 Task: Search one way flight ticket for 3 adults, 3 children in premium economy from Hyannis: Cape Cod Gateway Airport (boardman/polando Field) to Gillette: Gillette Campbell County Airport on 5-1-2023. Choice of flights is Southwest. Price is upto 79000. Outbound departure time preference is 11:45.
Action: Mouse moved to (261, 384)
Screenshot: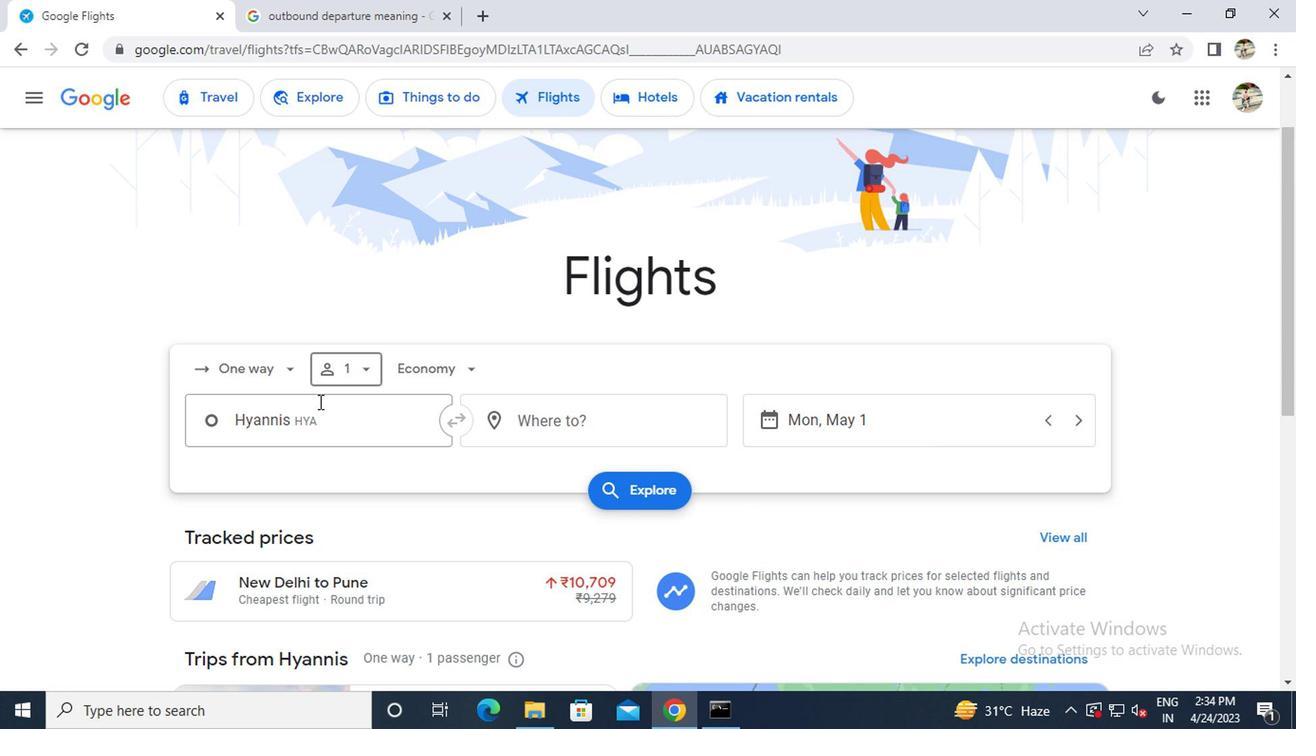 
Action: Mouse pressed left at (261, 384)
Screenshot: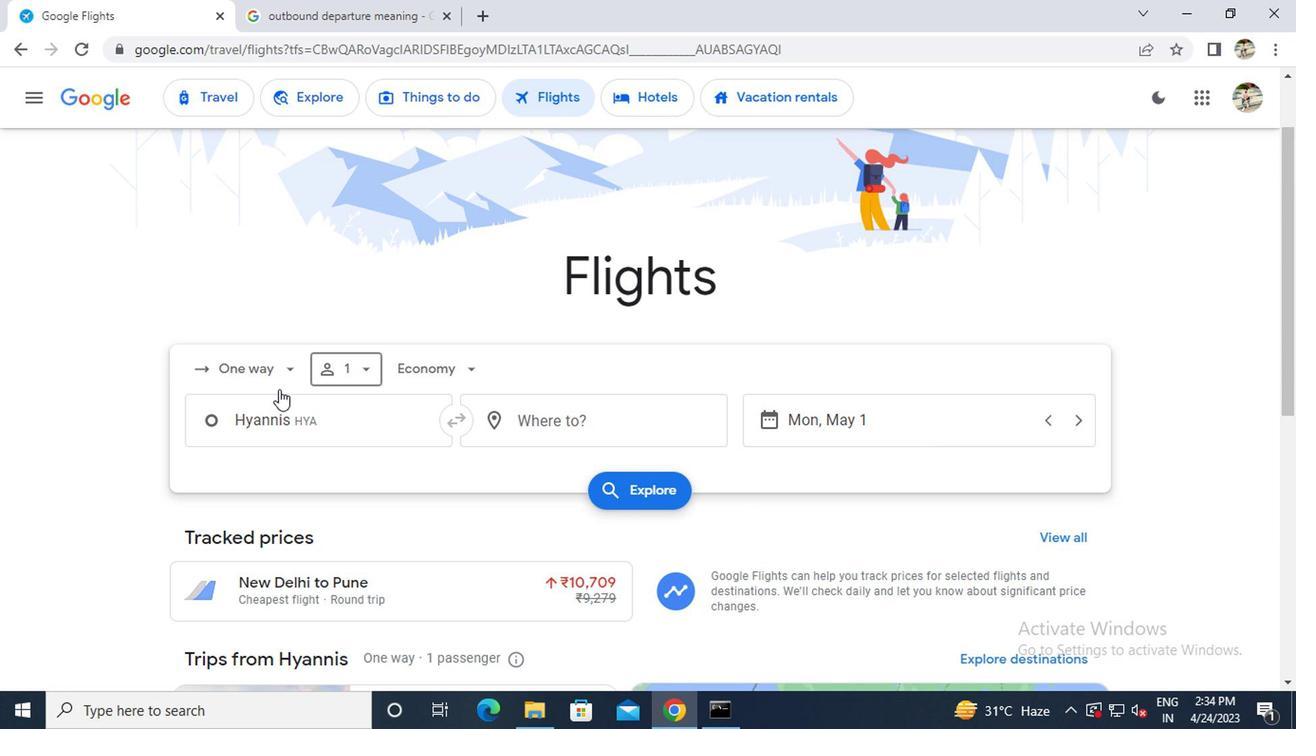 
Action: Mouse moved to (262, 448)
Screenshot: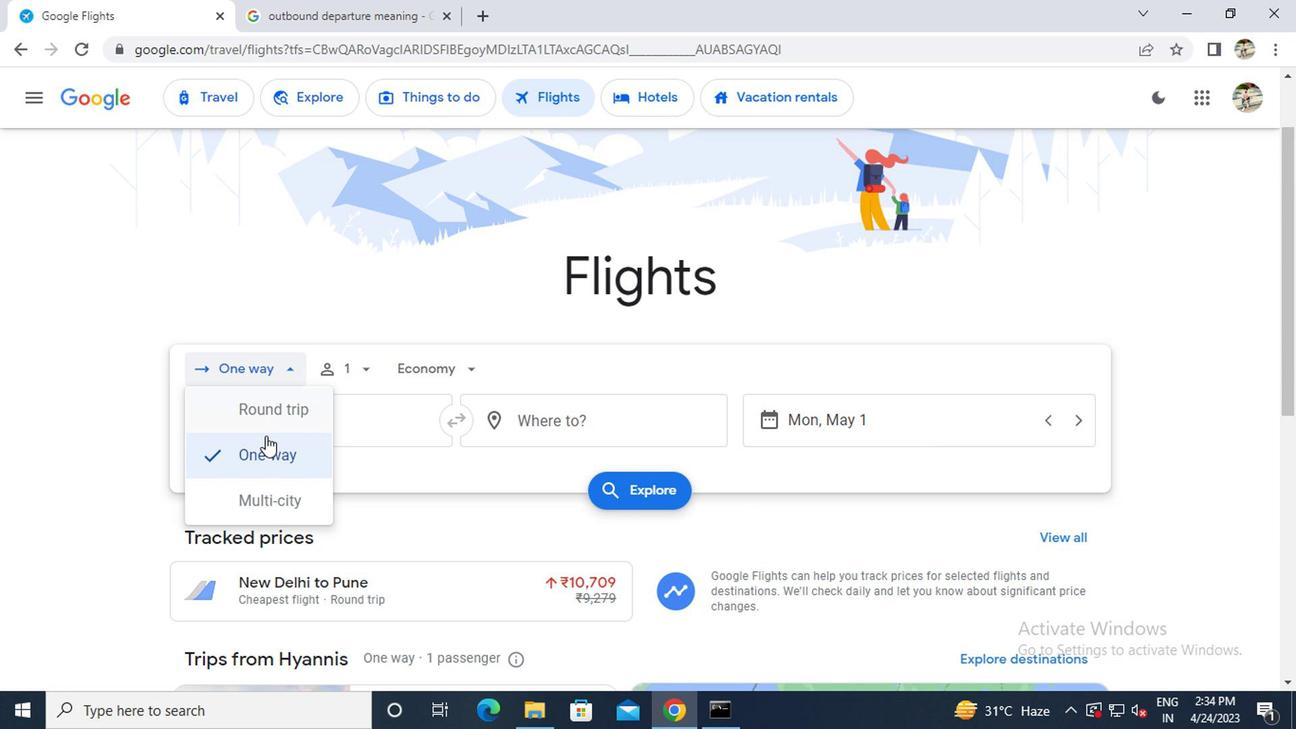 
Action: Mouse pressed left at (262, 448)
Screenshot: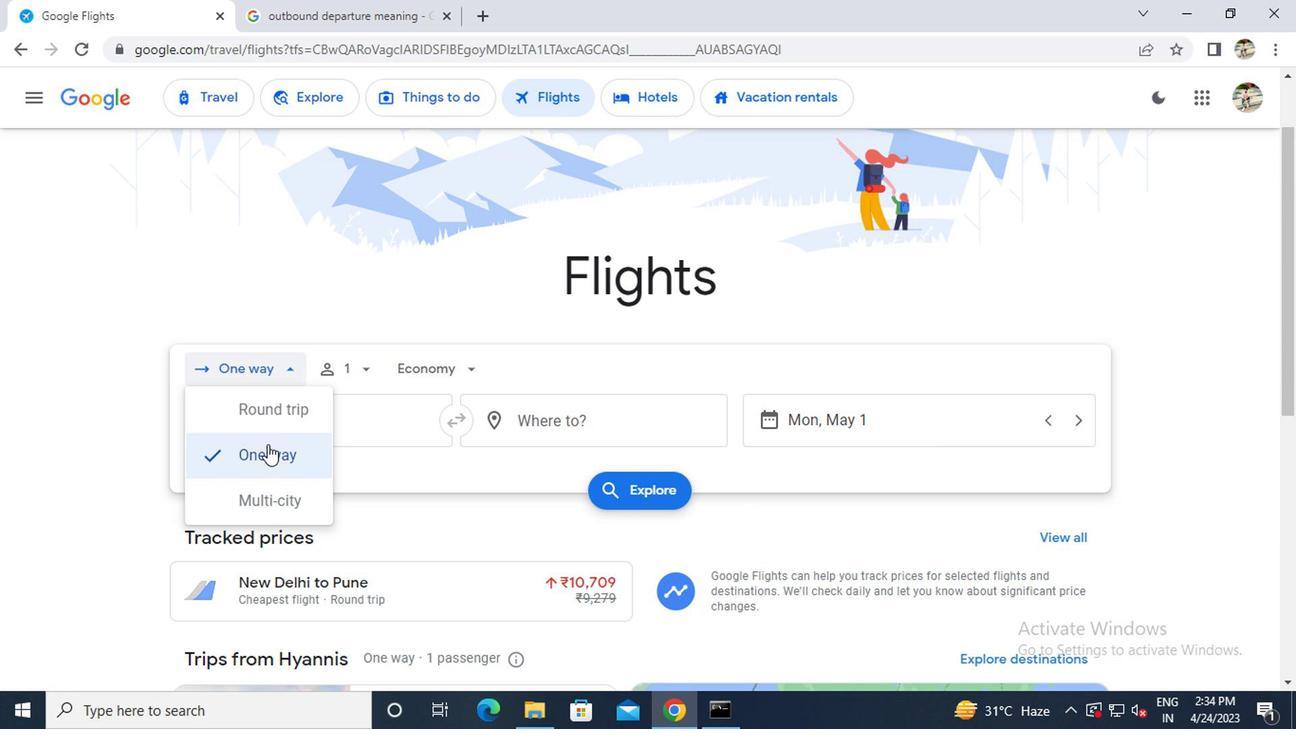 
Action: Mouse moved to (331, 371)
Screenshot: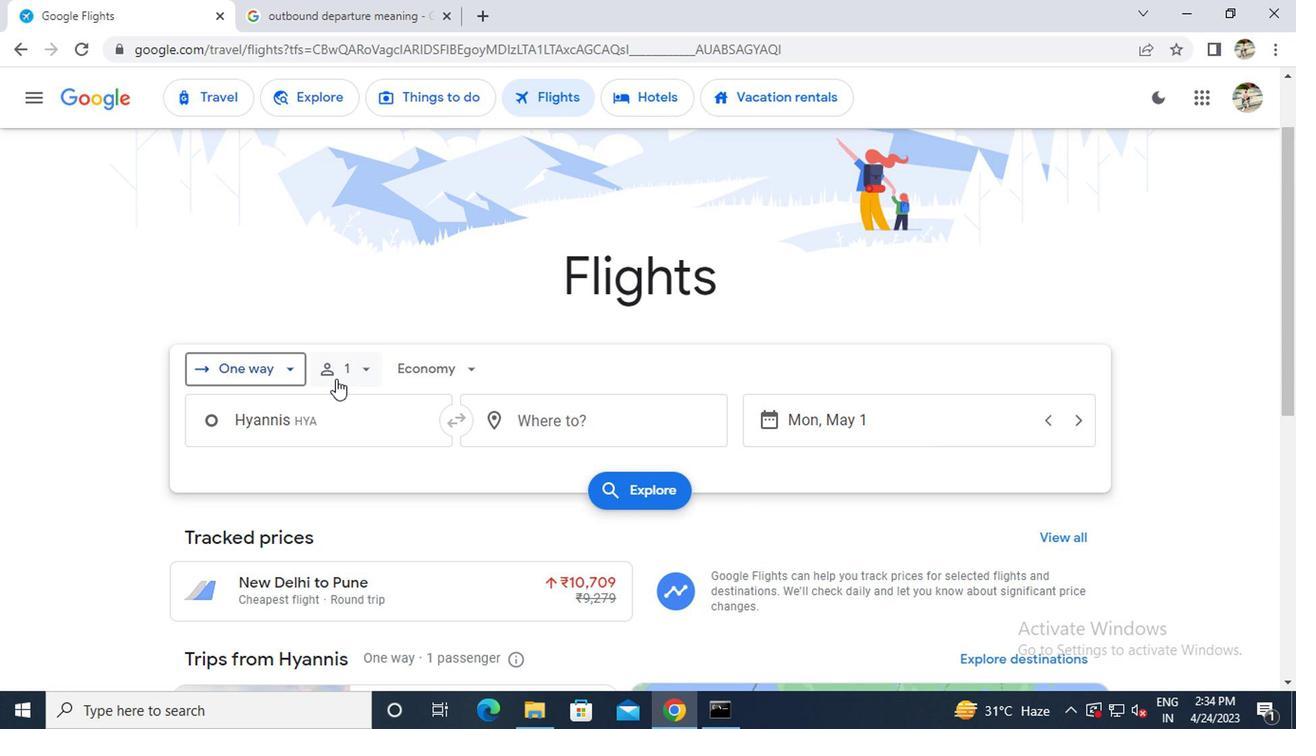 
Action: Mouse pressed left at (331, 371)
Screenshot: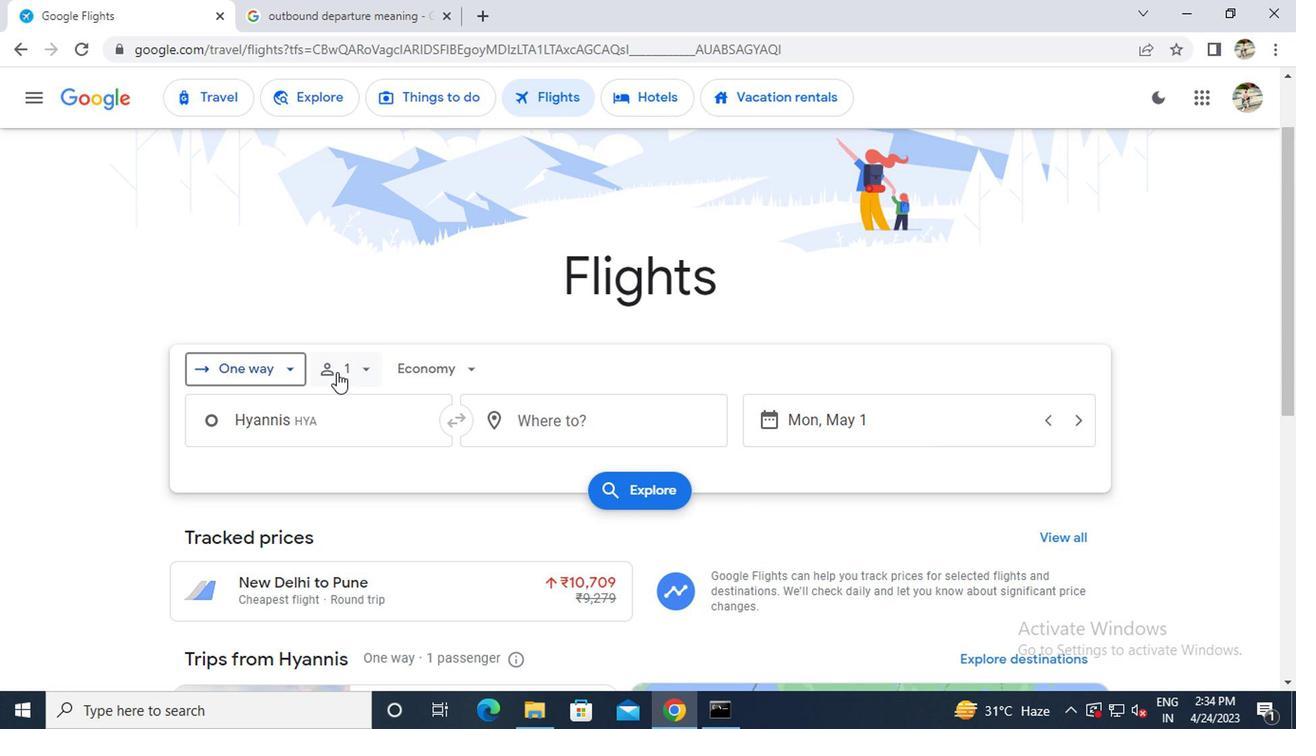 
Action: Mouse moved to (499, 414)
Screenshot: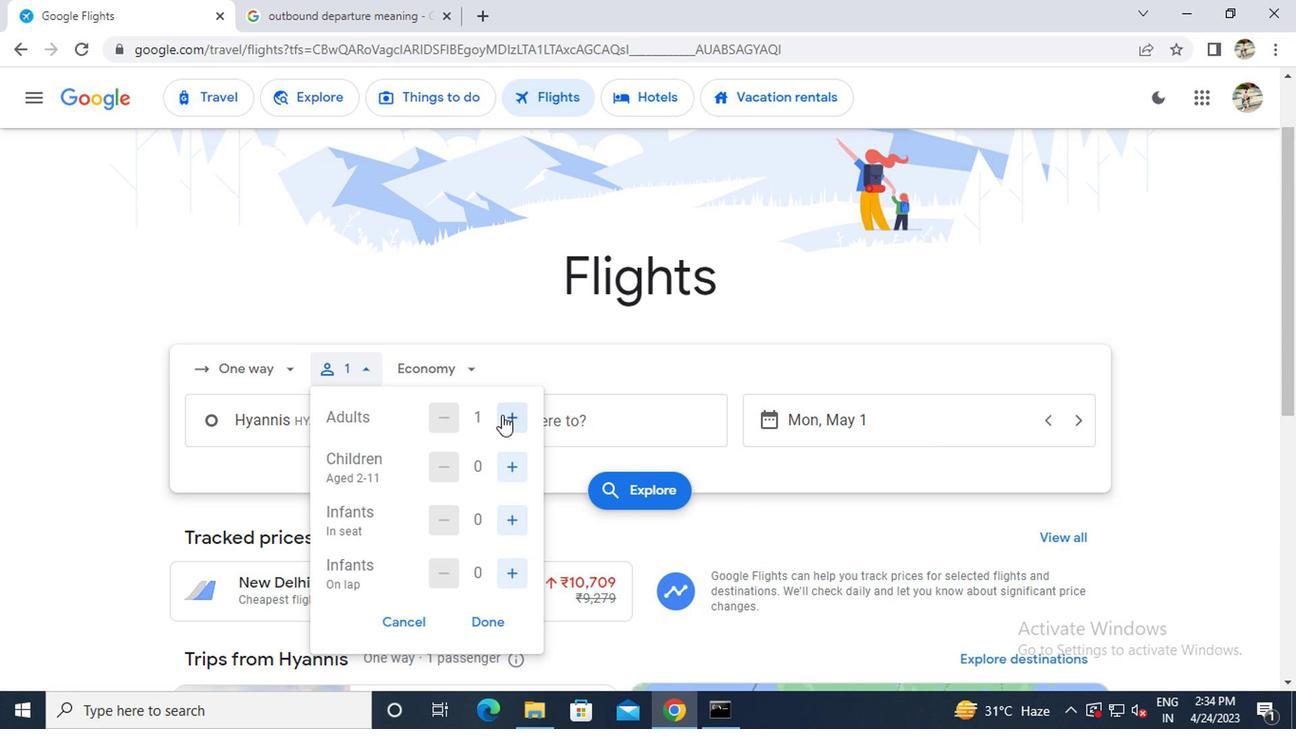 
Action: Mouse pressed left at (499, 414)
Screenshot: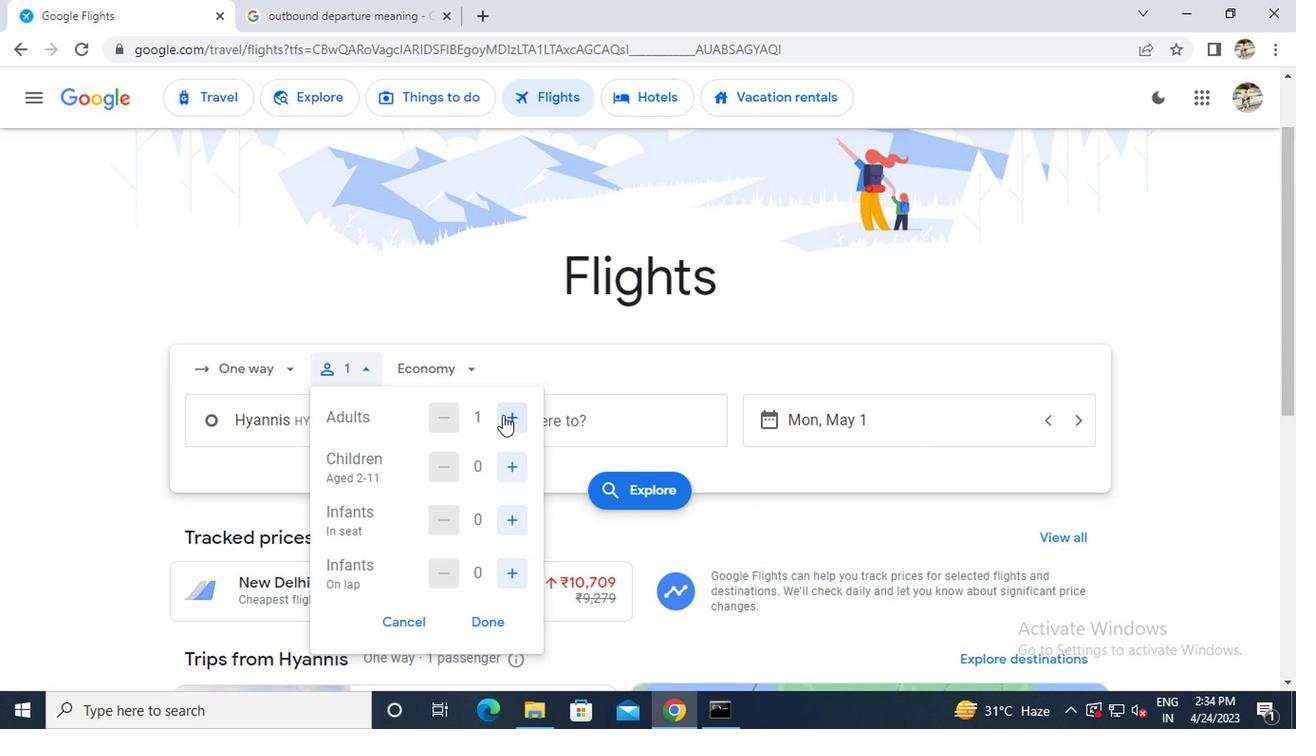 
Action: Mouse pressed left at (499, 414)
Screenshot: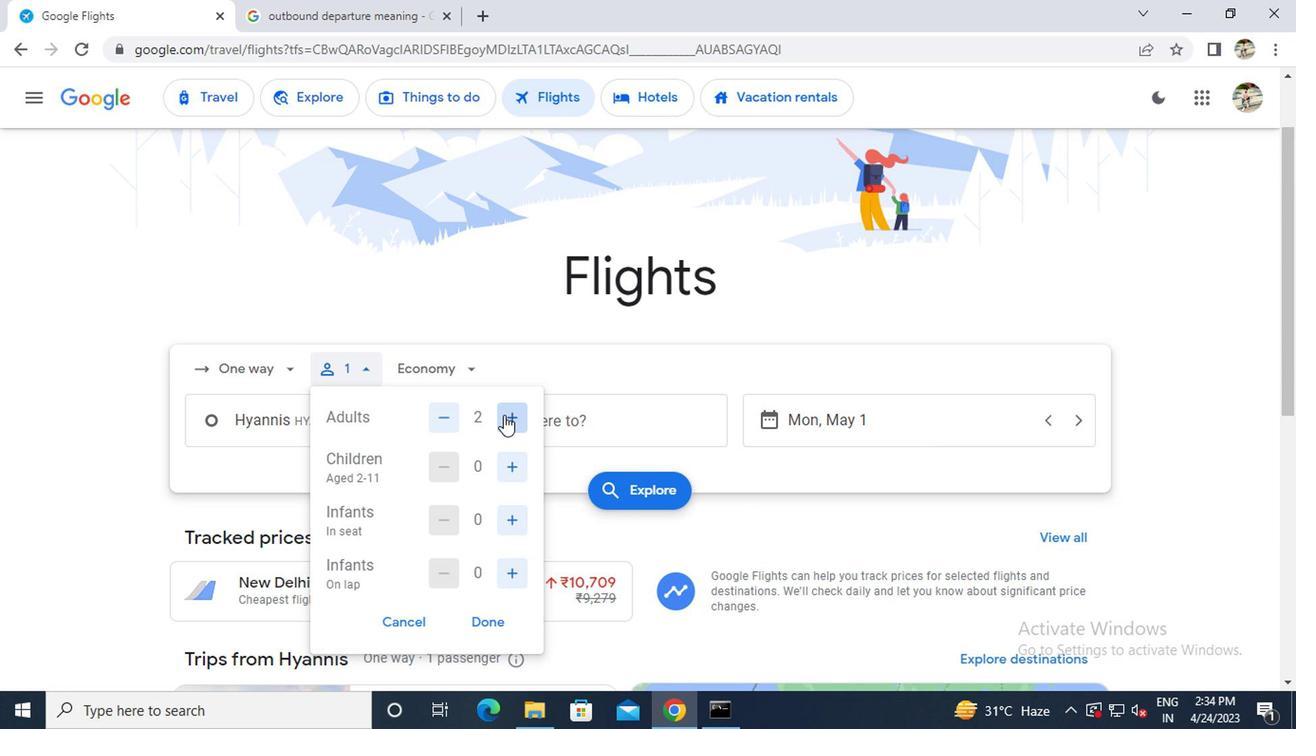 
Action: Mouse moved to (500, 469)
Screenshot: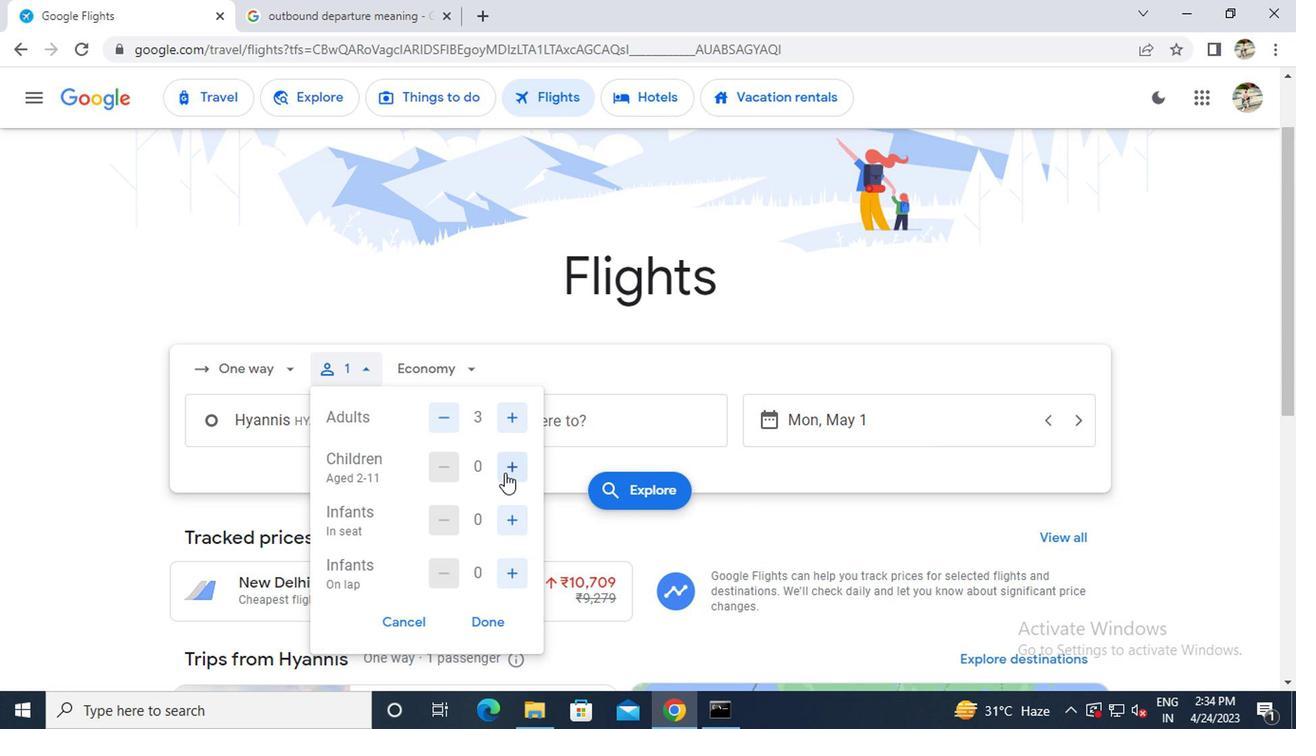 
Action: Mouse pressed left at (500, 469)
Screenshot: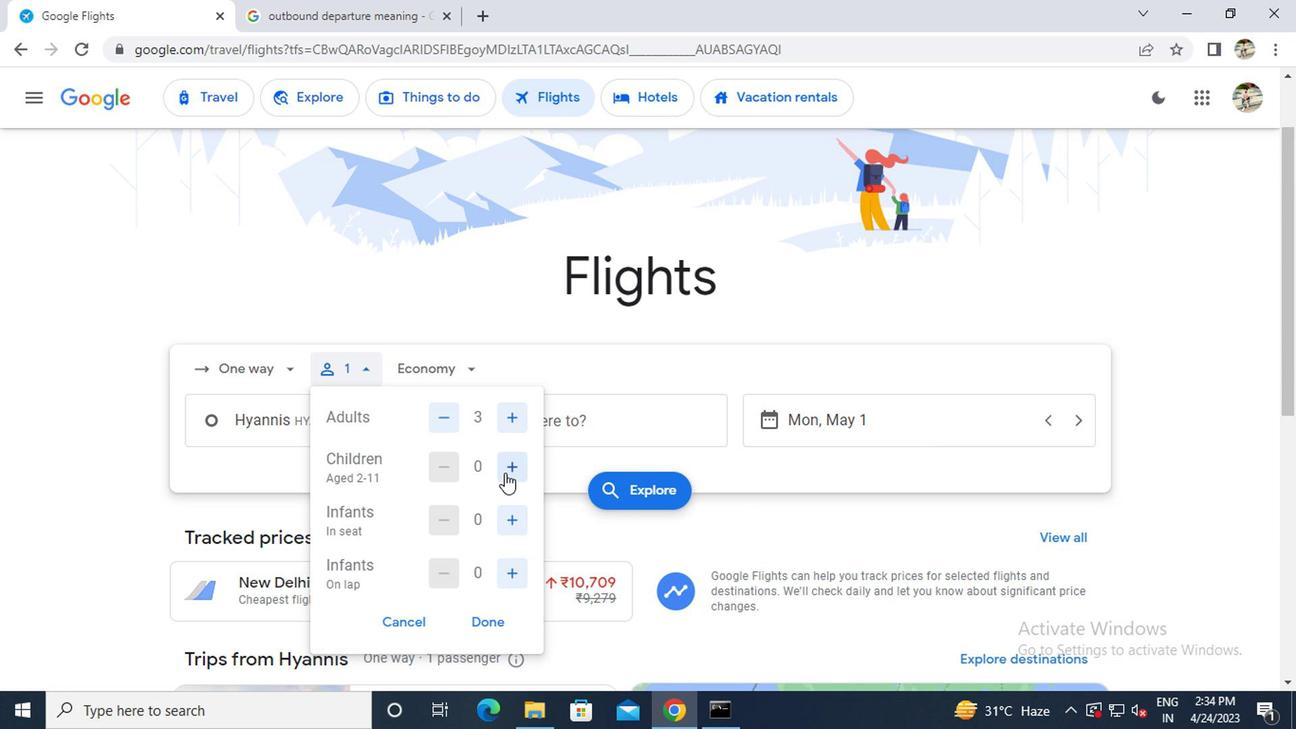 
Action: Mouse pressed left at (500, 469)
Screenshot: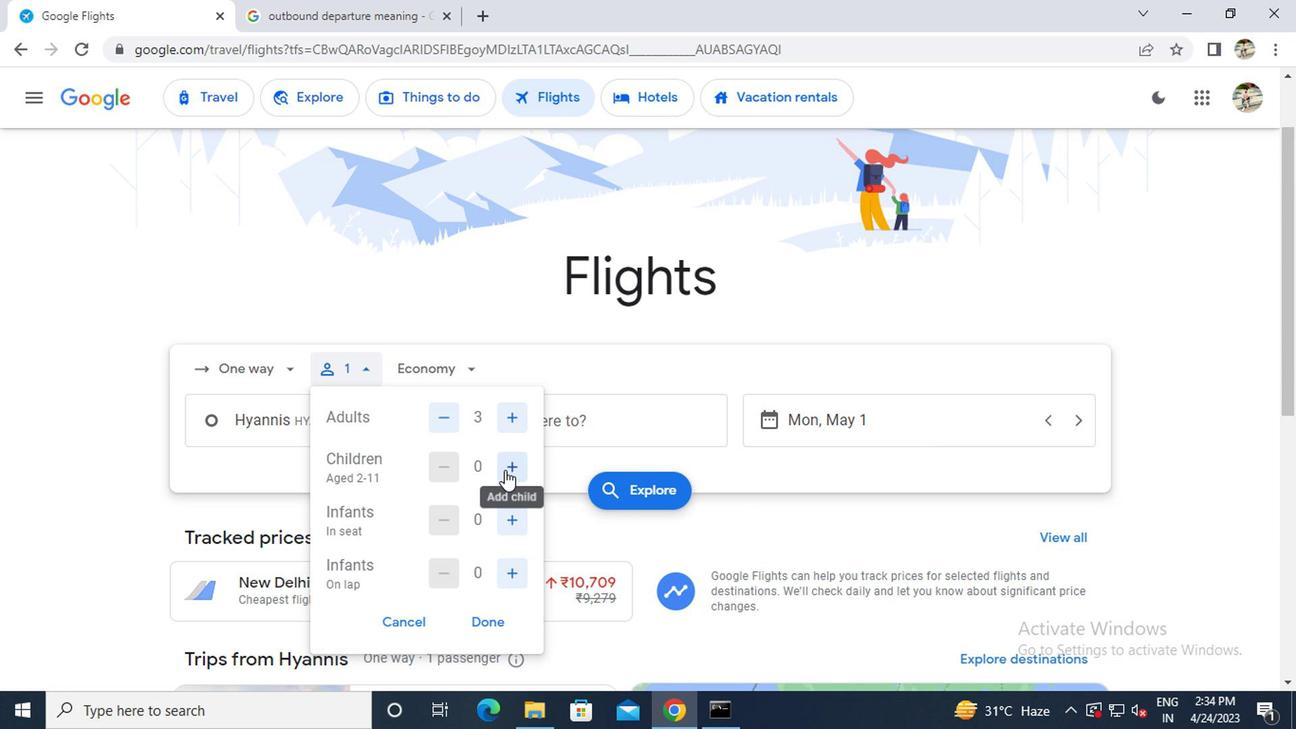 
Action: Mouse moved to (500, 468)
Screenshot: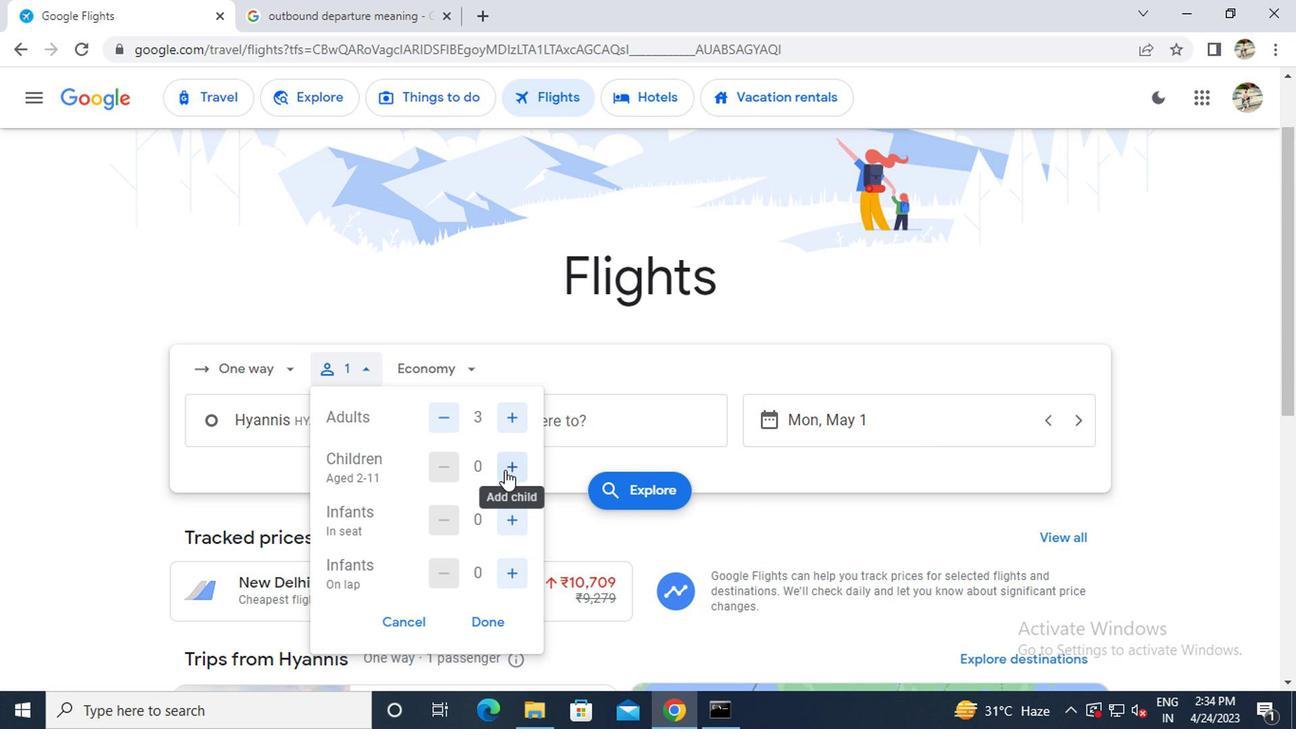 
Action: Mouse pressed left at (500, 468)
Screenshot: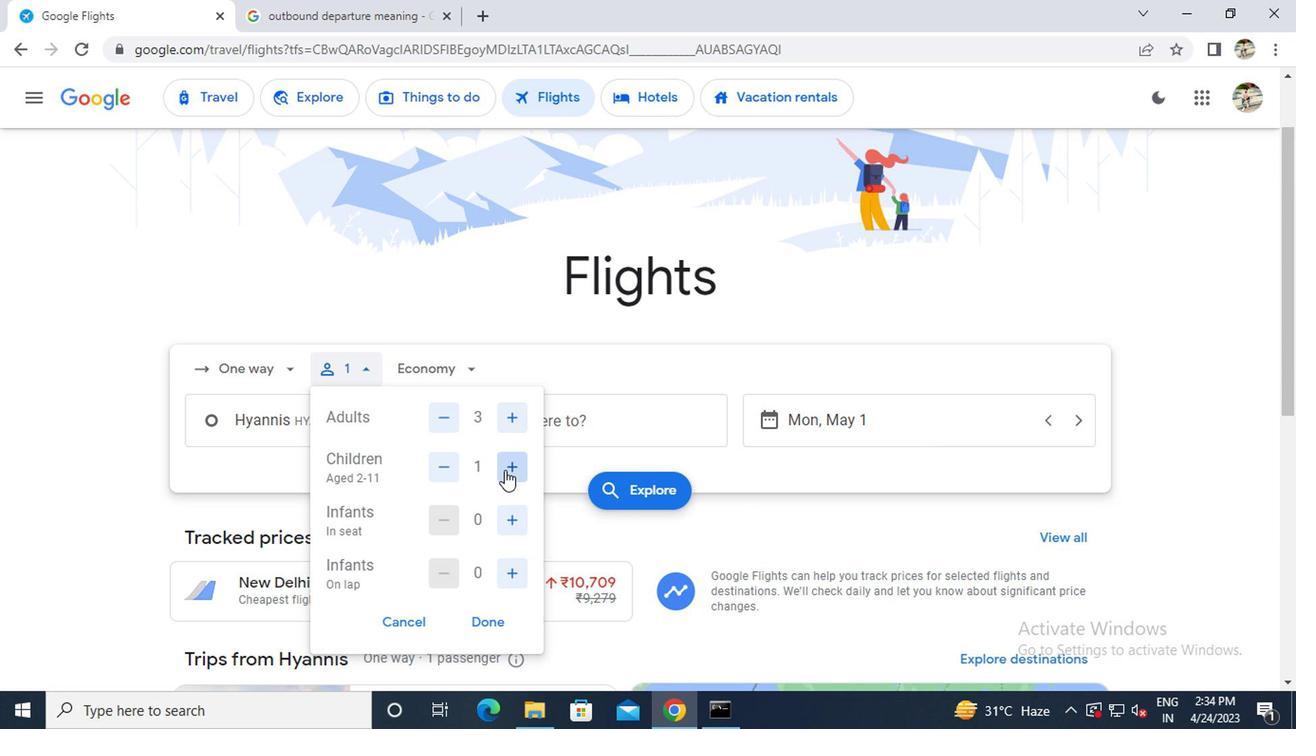 
Action: Mouse moved to (436, 359)
Screenshot: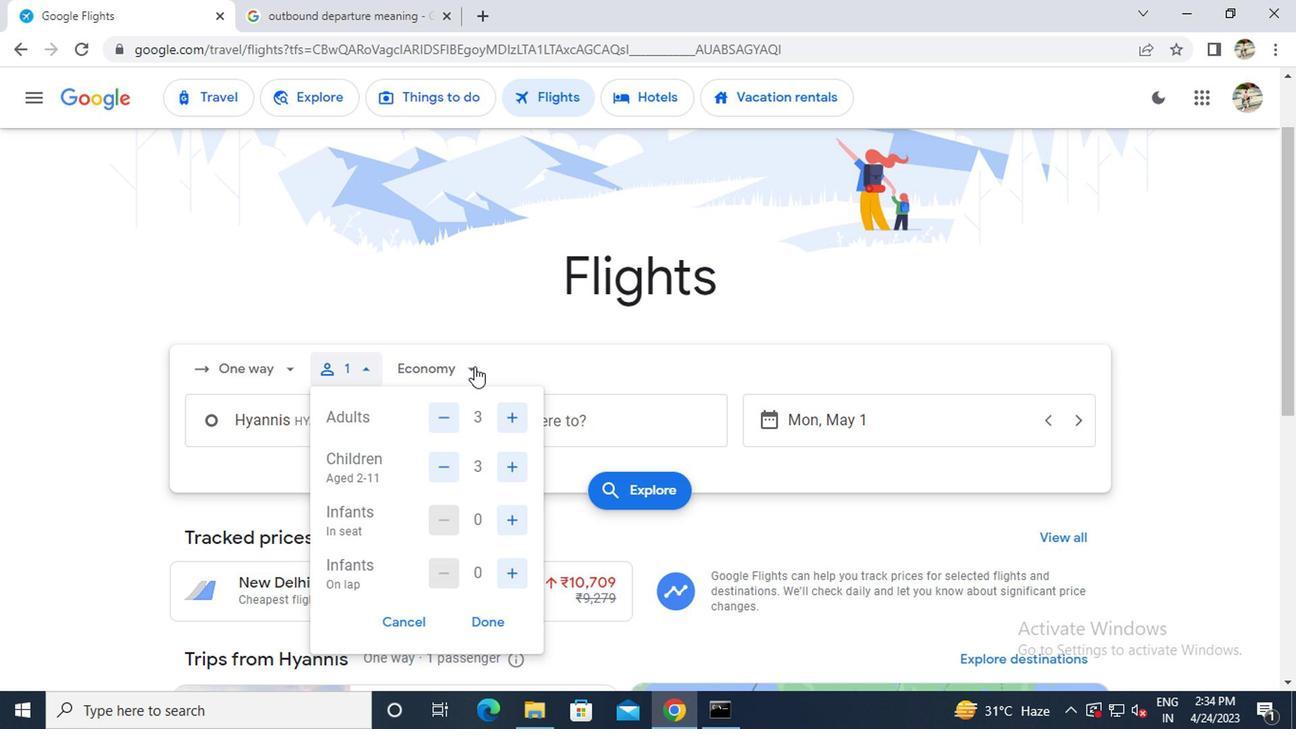 
Action: Mouse pressed left at (436, 359)
Screenshot: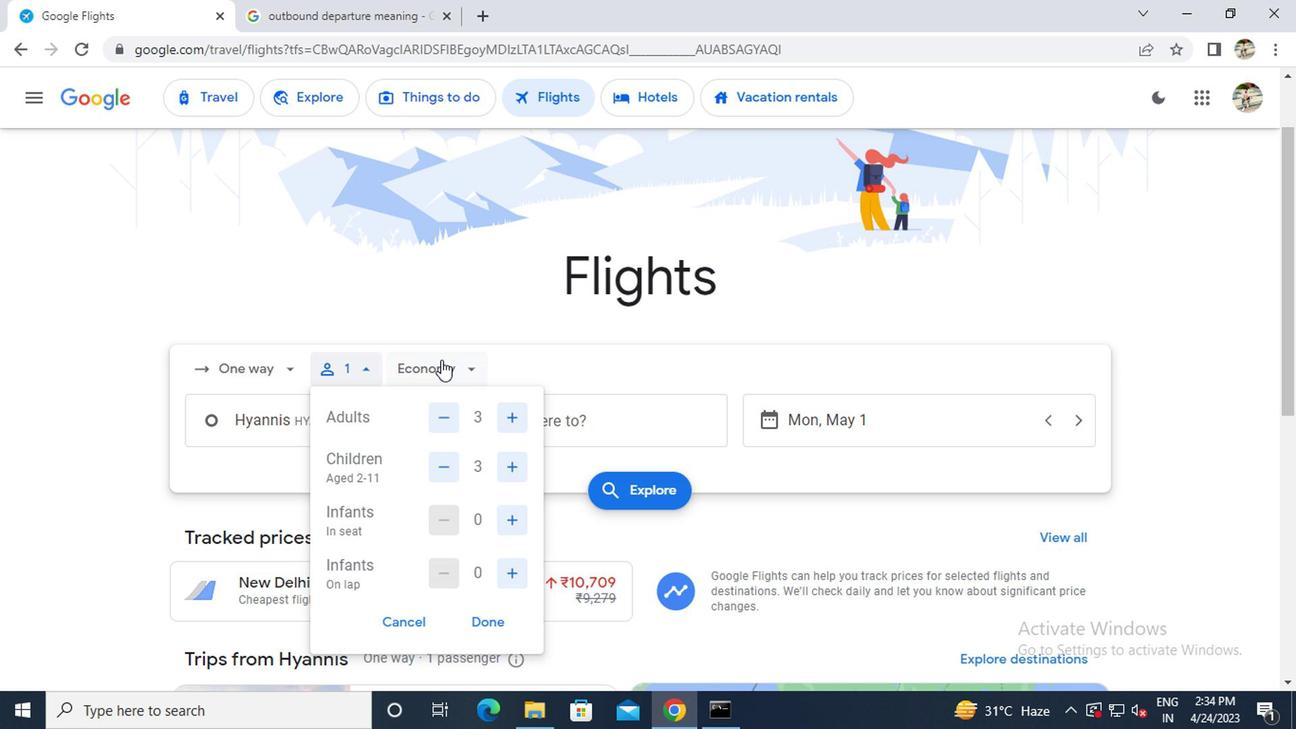 
Action: Mouse moved to (456, 460)
Screenshot: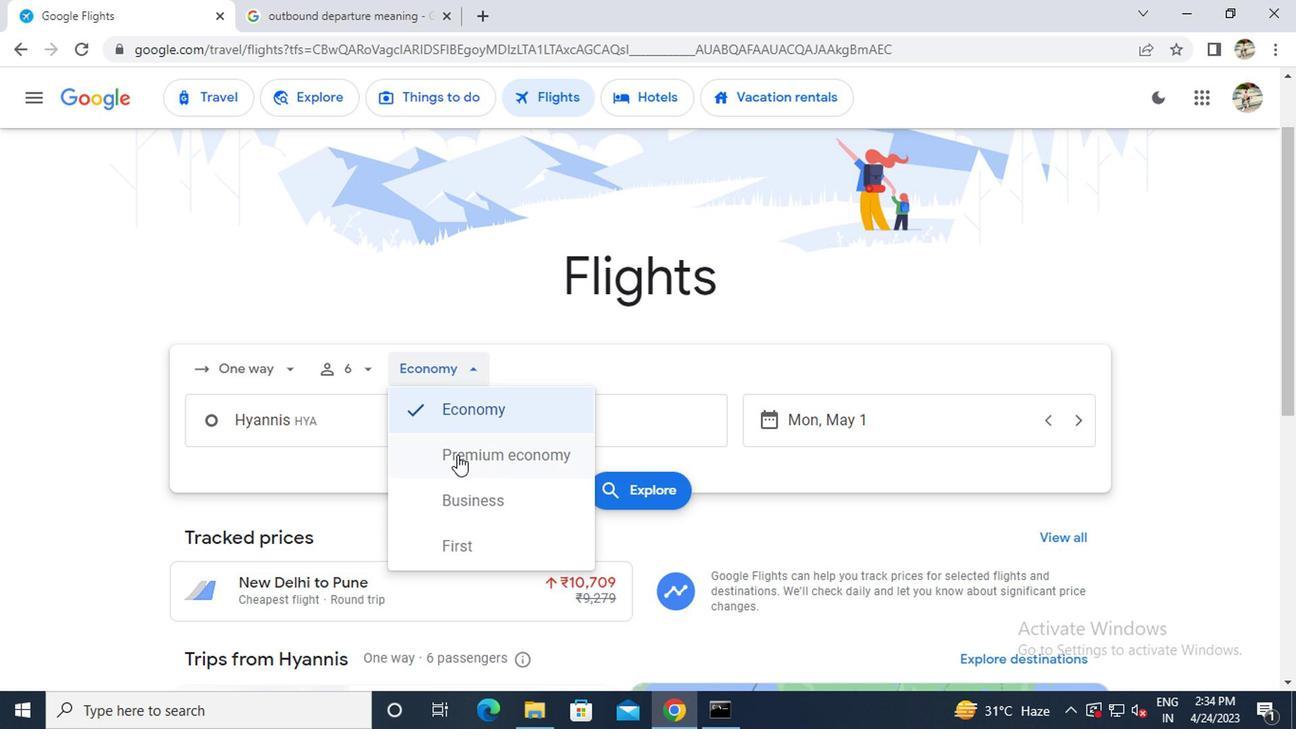 
Action: Mouse pressed left at (456, 460)
Screenshot: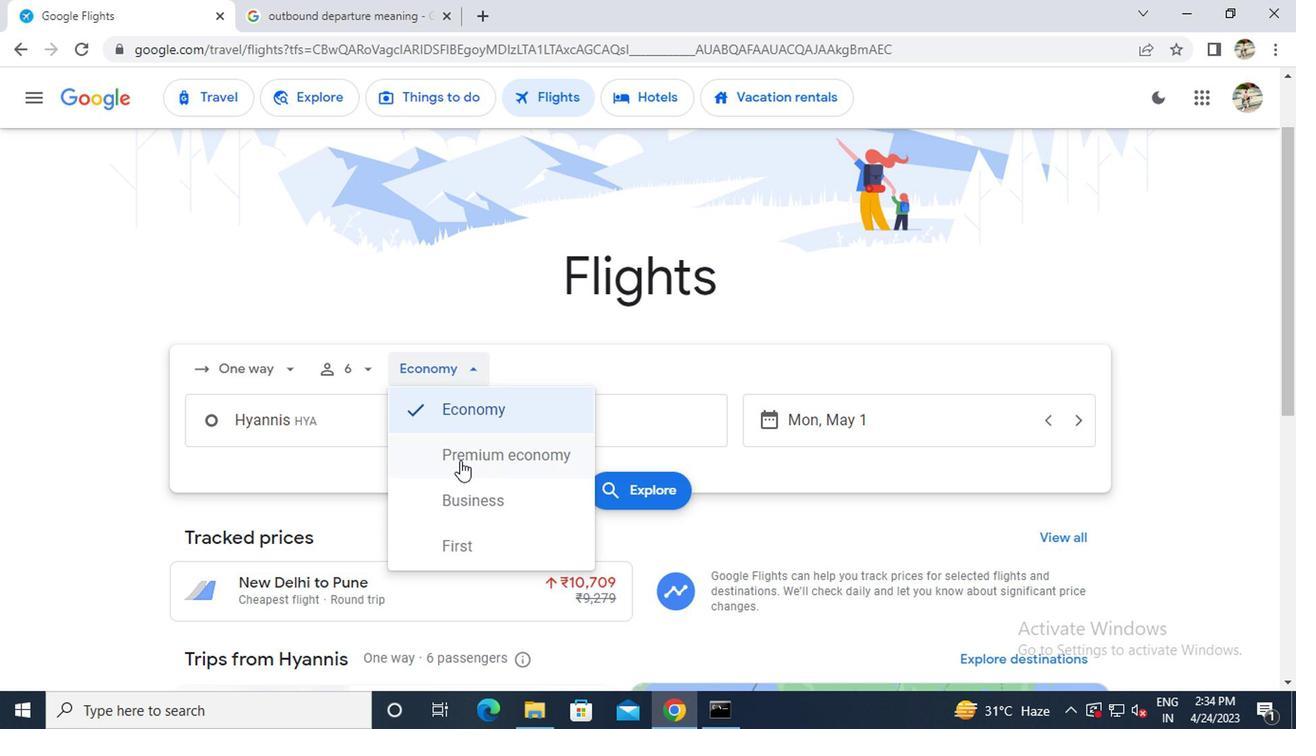 
Action: Mouse moved to (366, 432)
Screenshot: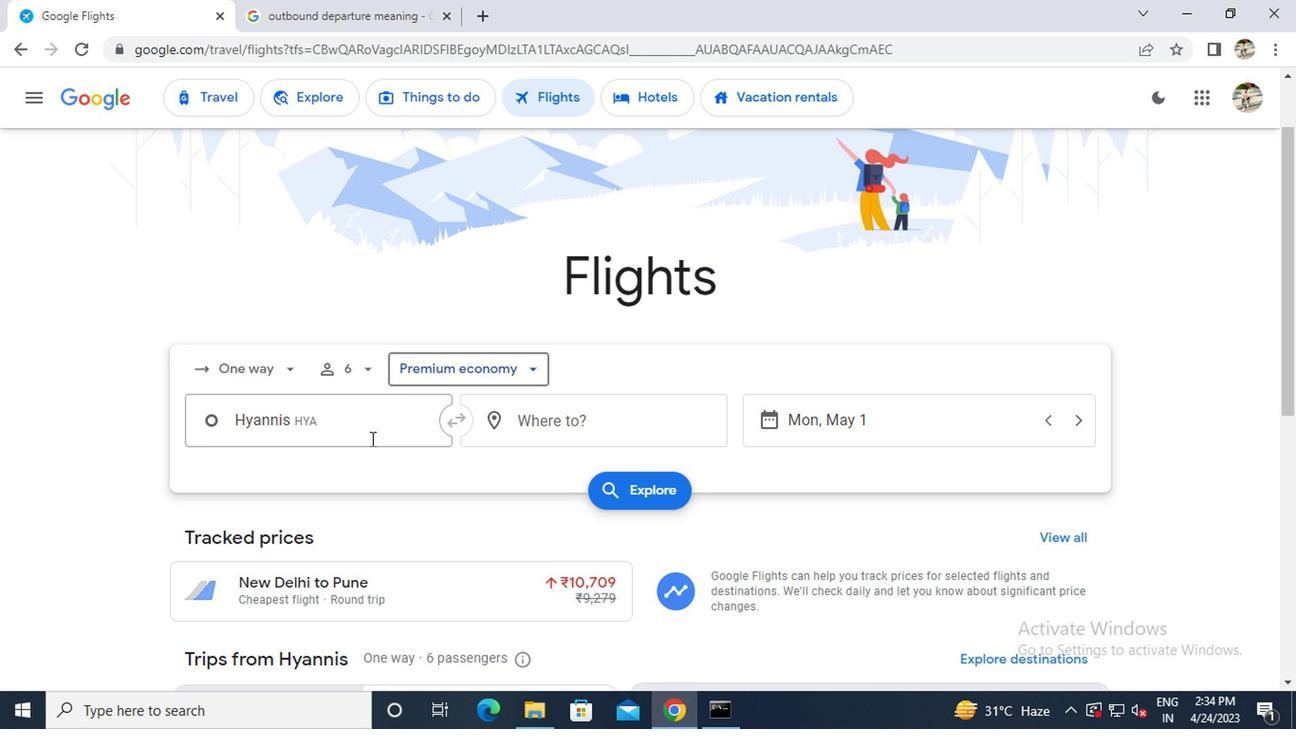 
Action: Mouse pressed left at (366, 432)
Screenshot: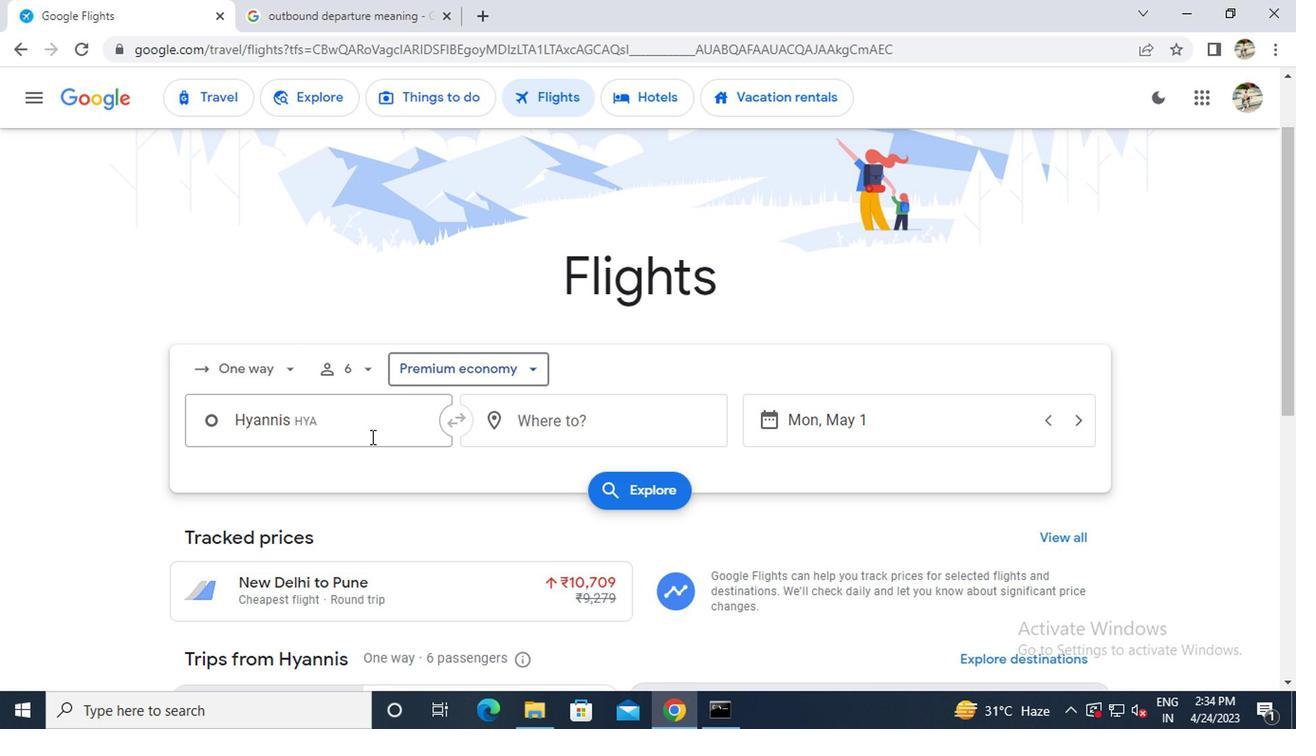 
Action: Mouse moved to (373, 425)
Screenshot: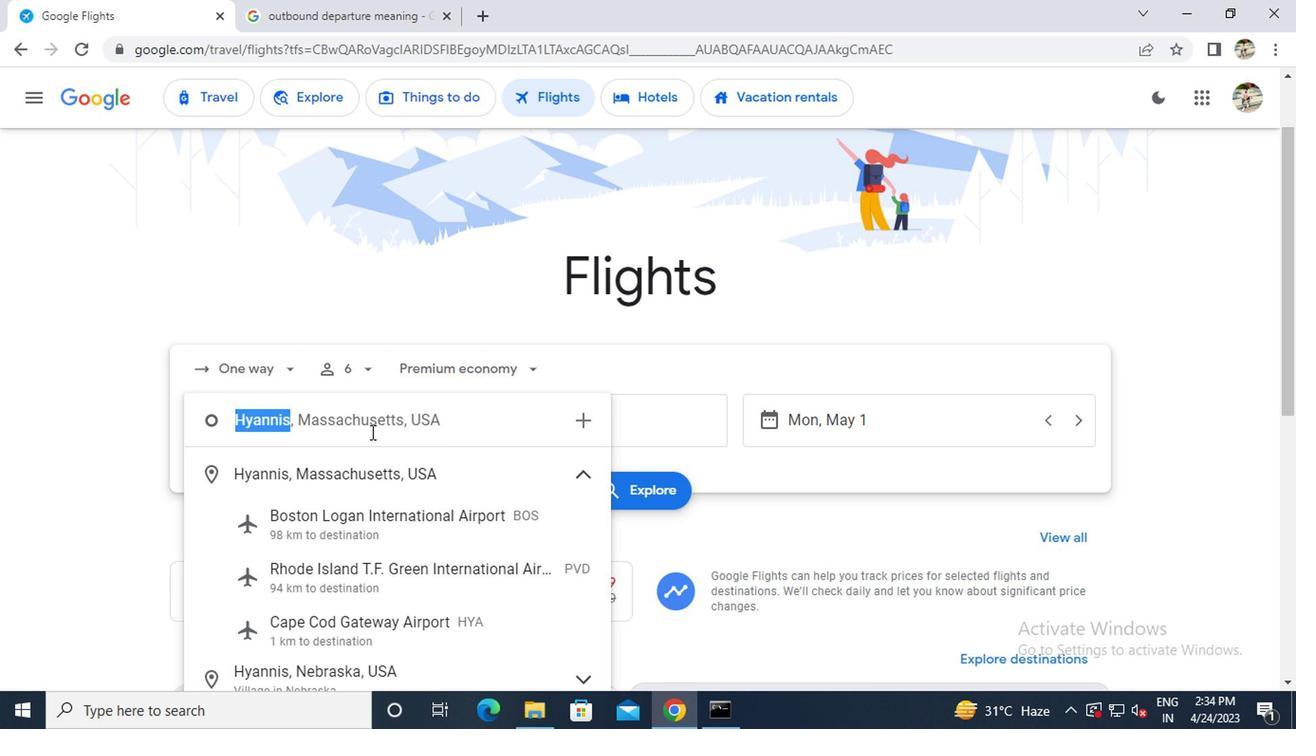 
Action: Key pressed h<Key.caps_lock>yannis
Screenshot: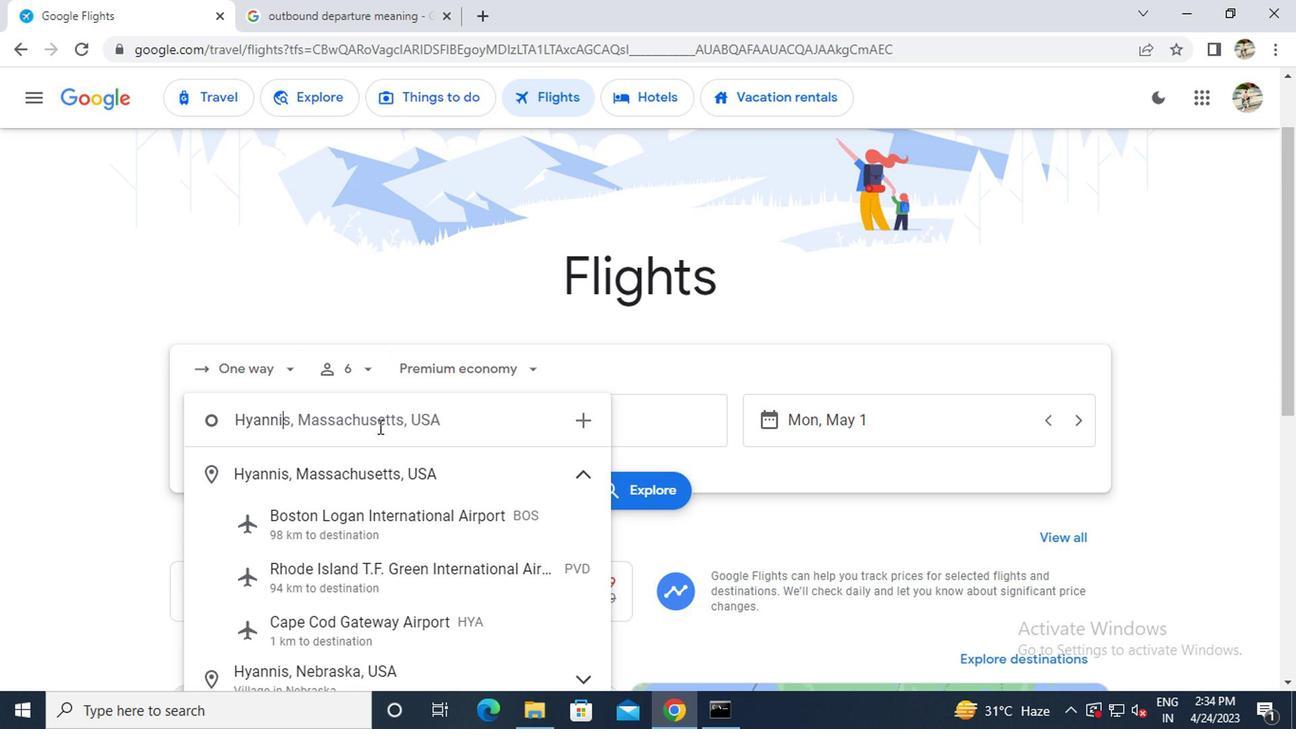
Action: Mouse moved to (356, 619)
Screenshot: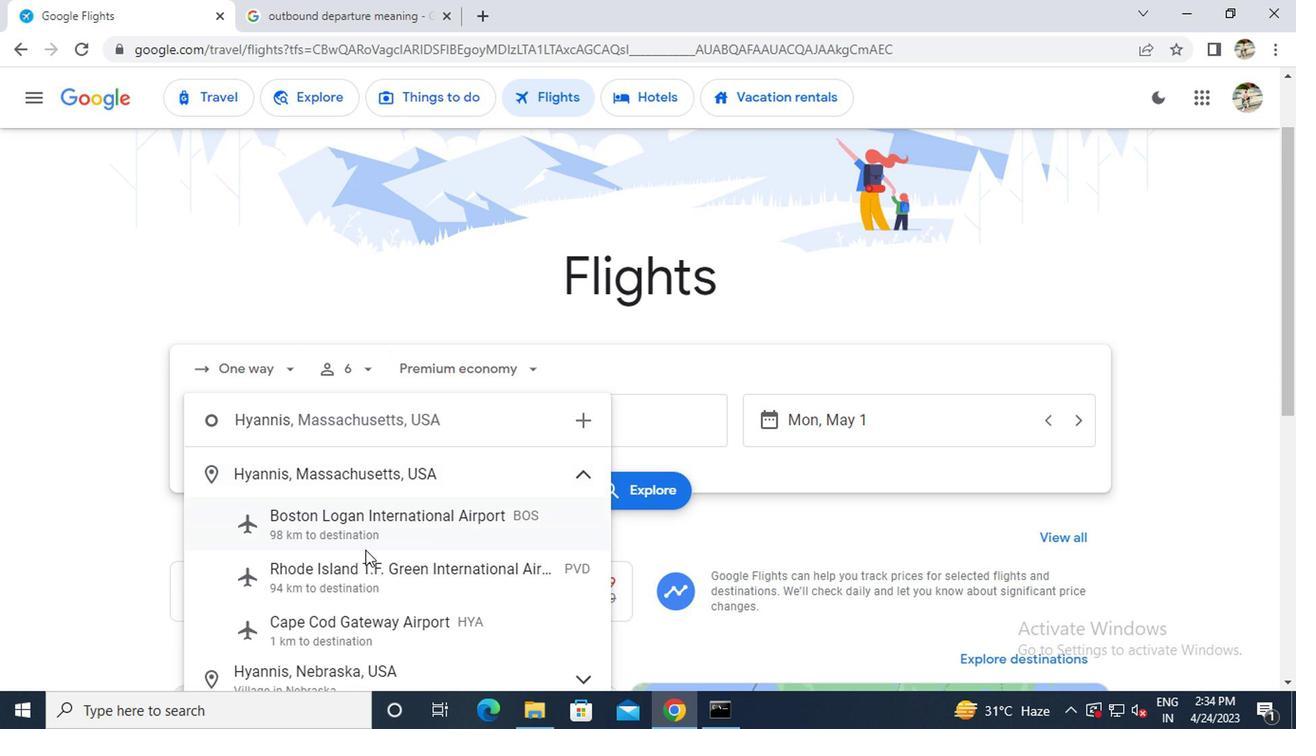 
Action: Mouse pressed left at (356, 619)
Screenshot: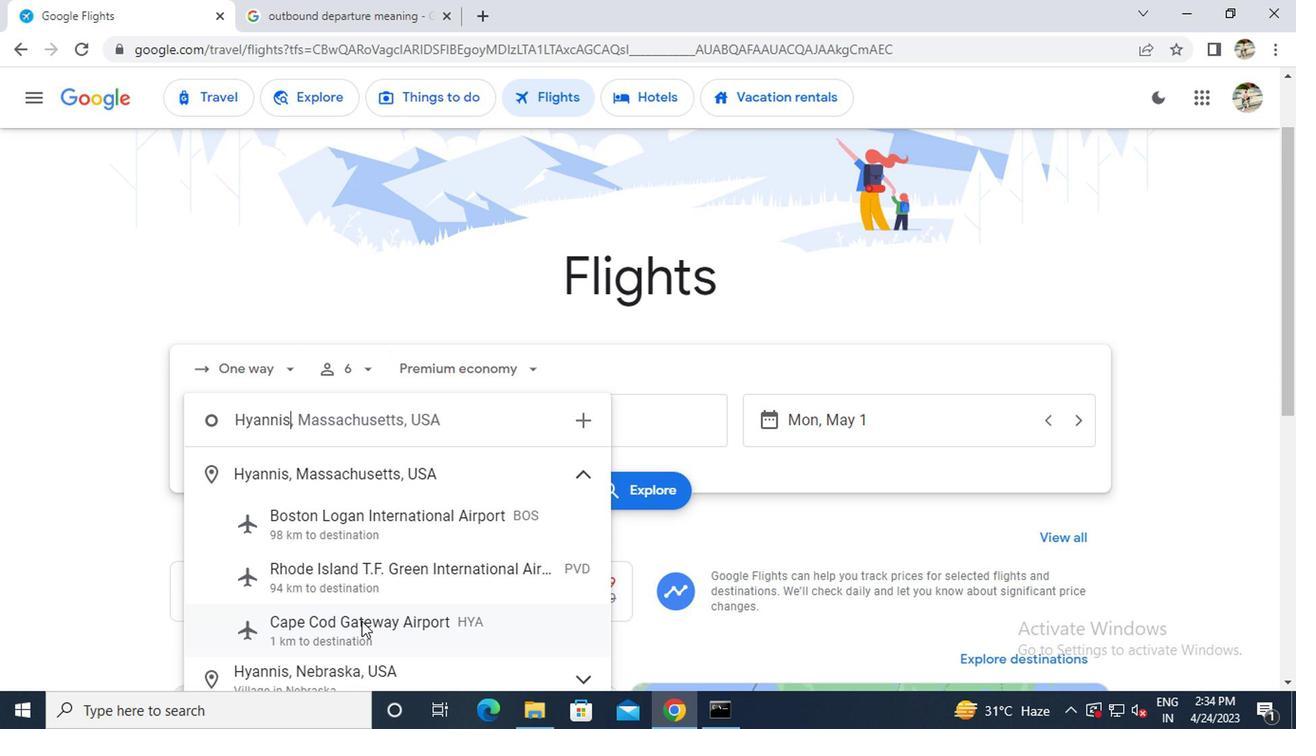 
Action: Mouse moved to (596, 397)
Screenshot: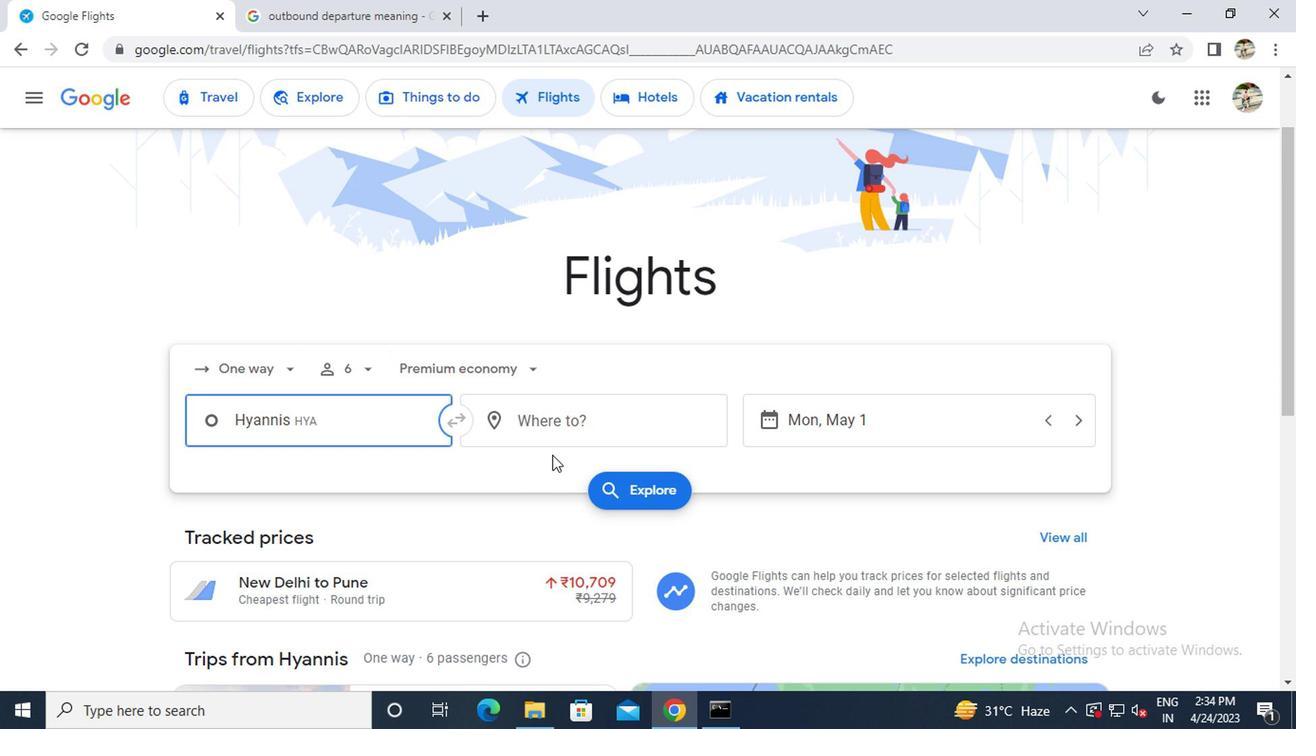 
Action: Mouse pressed left at (596, 397)
Screenshot: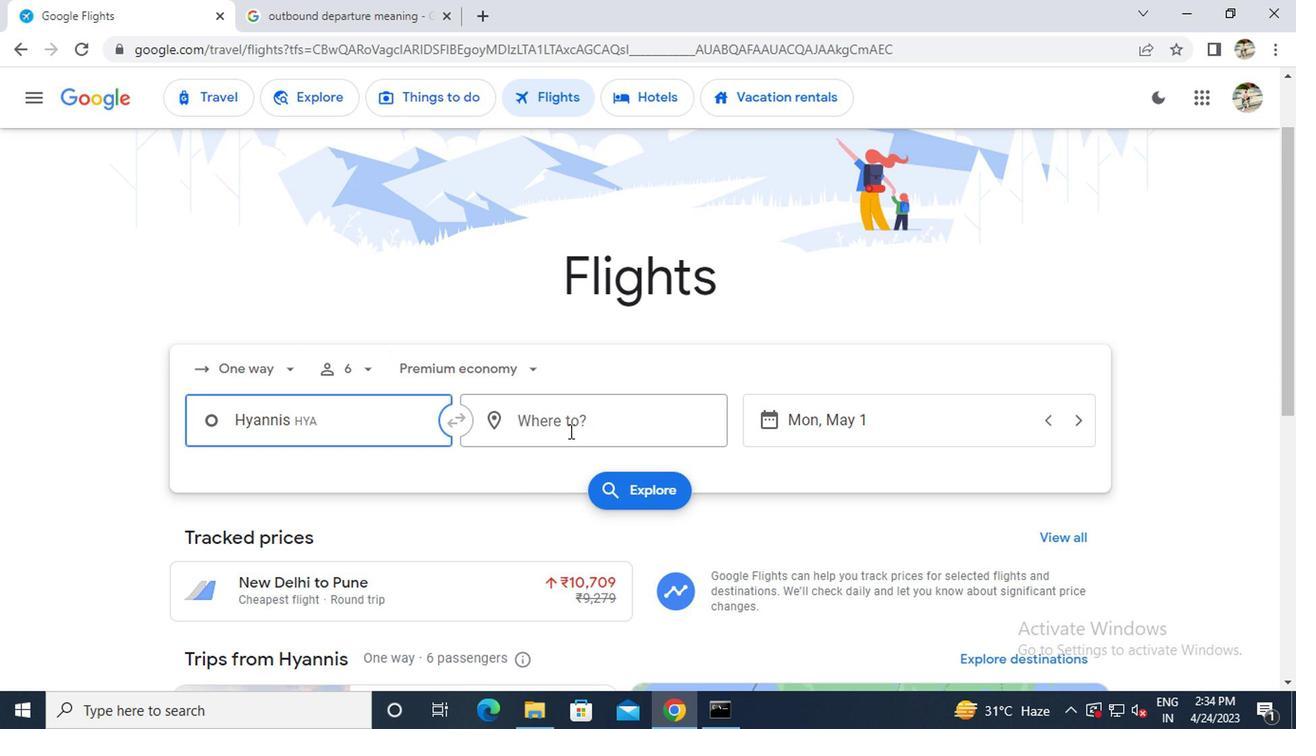 
Action: Key pressed <Key.caps_lock>g<Key.caps_lock>illette
Screenshot: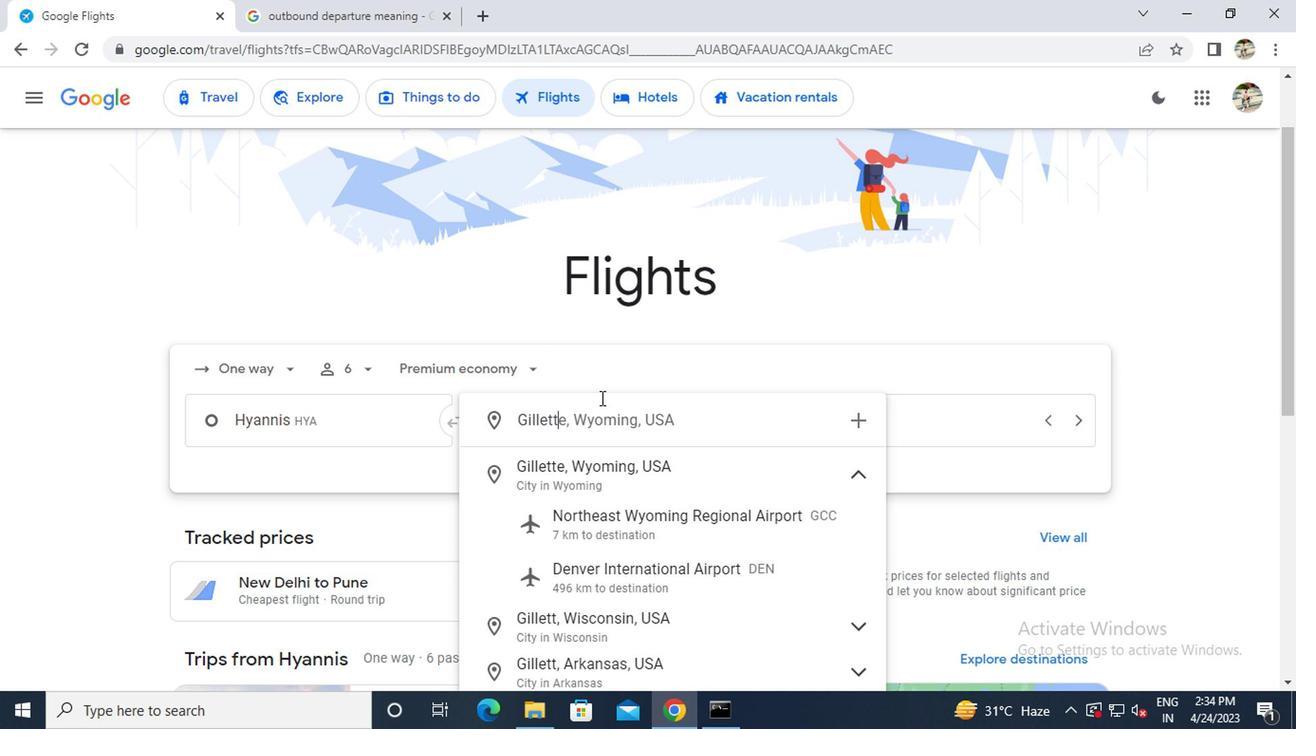 
Action: Mouse moved to (598, 460)
Screenshot: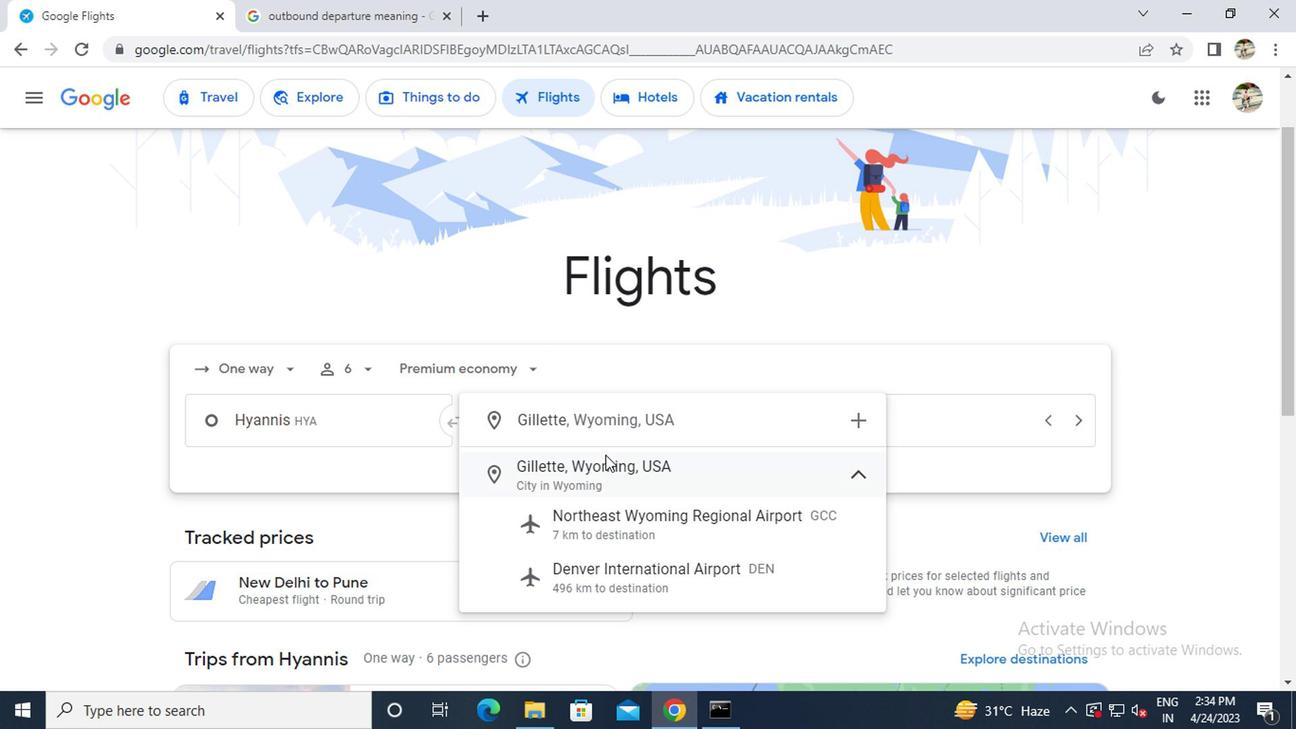
Action: Mouse pressed left at (598, 460)
Screenshot: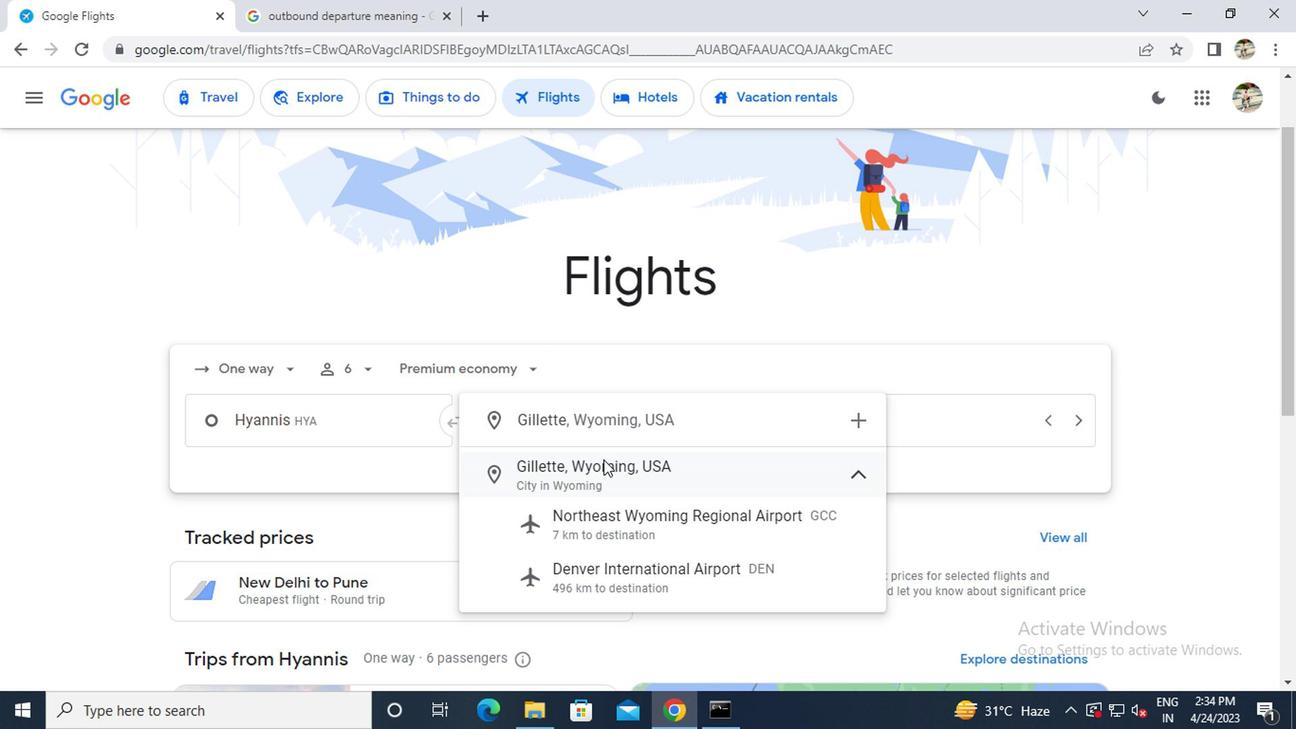 
Action: Mouse moved to (793, 422)
Screenshot: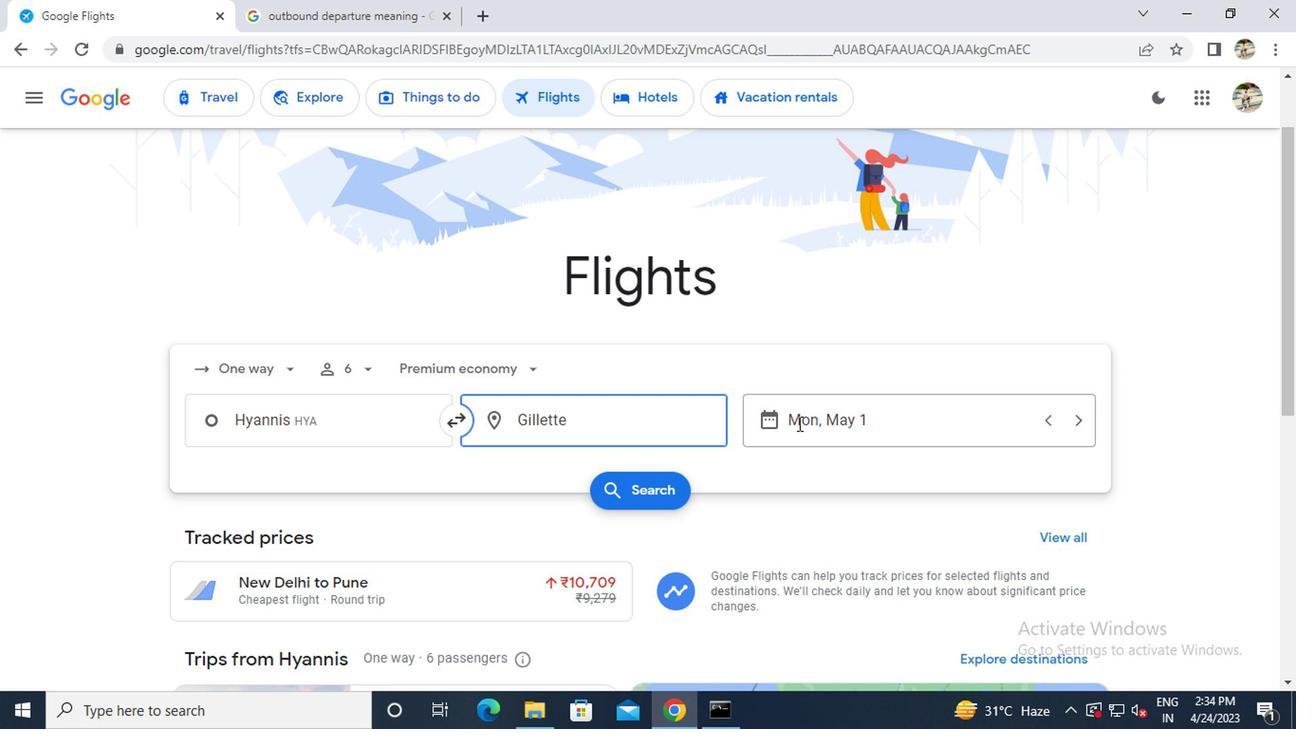 
Action: Mouse pressed left at (793, 422)
Screenshot: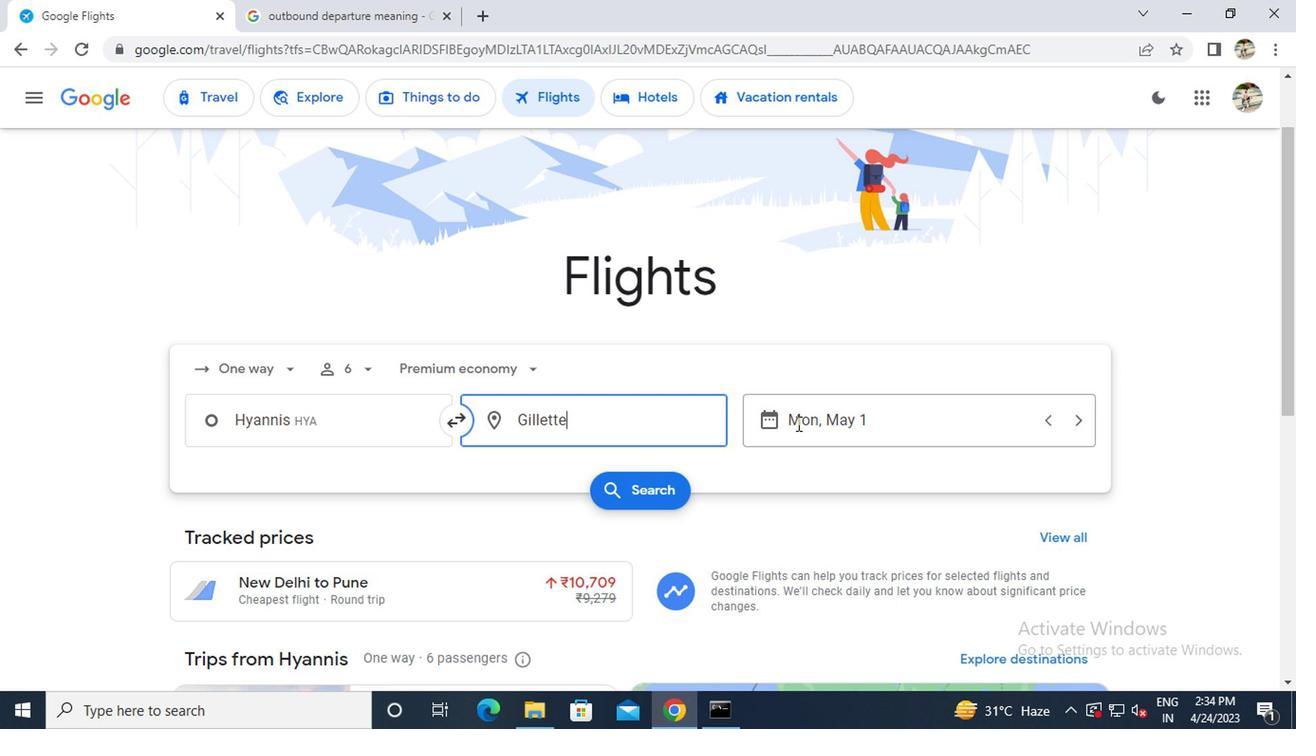 
Action: Mouse moved to (814, 353)
Screenshot: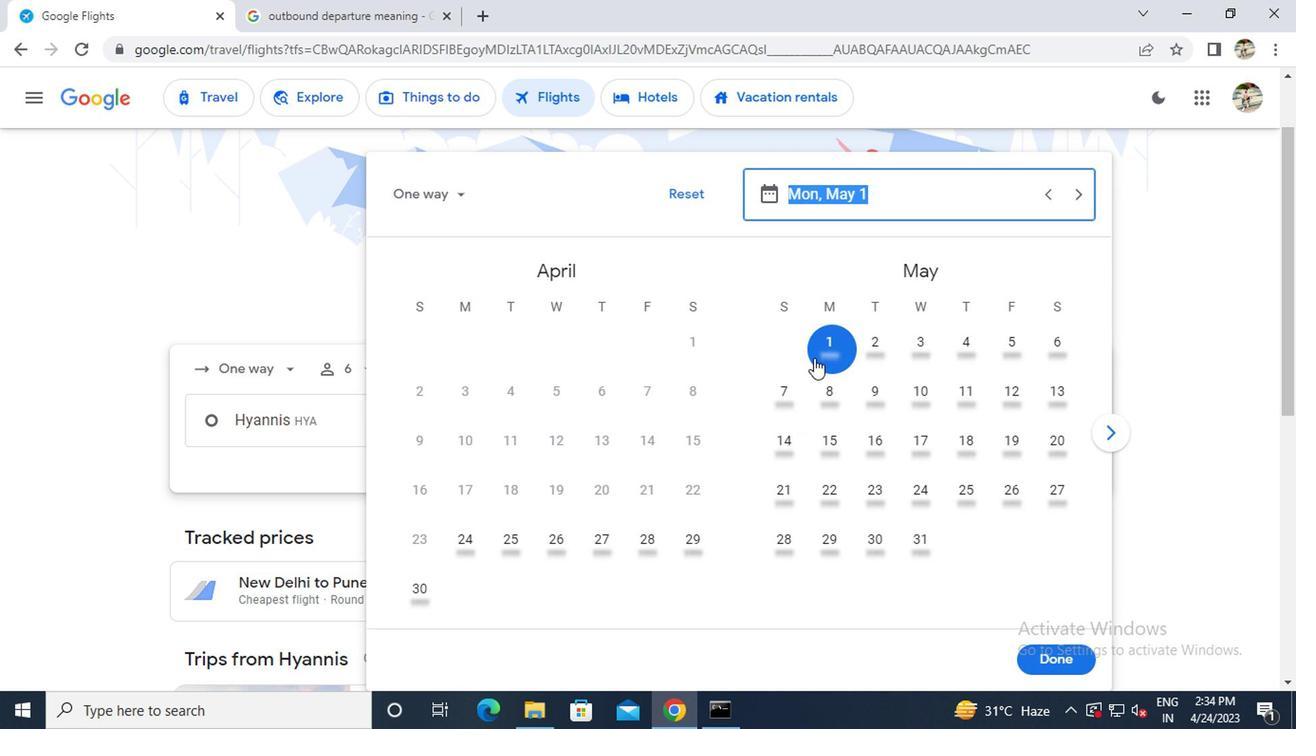 
Action: Mouse pressed left at (814, 353)
Screenshot: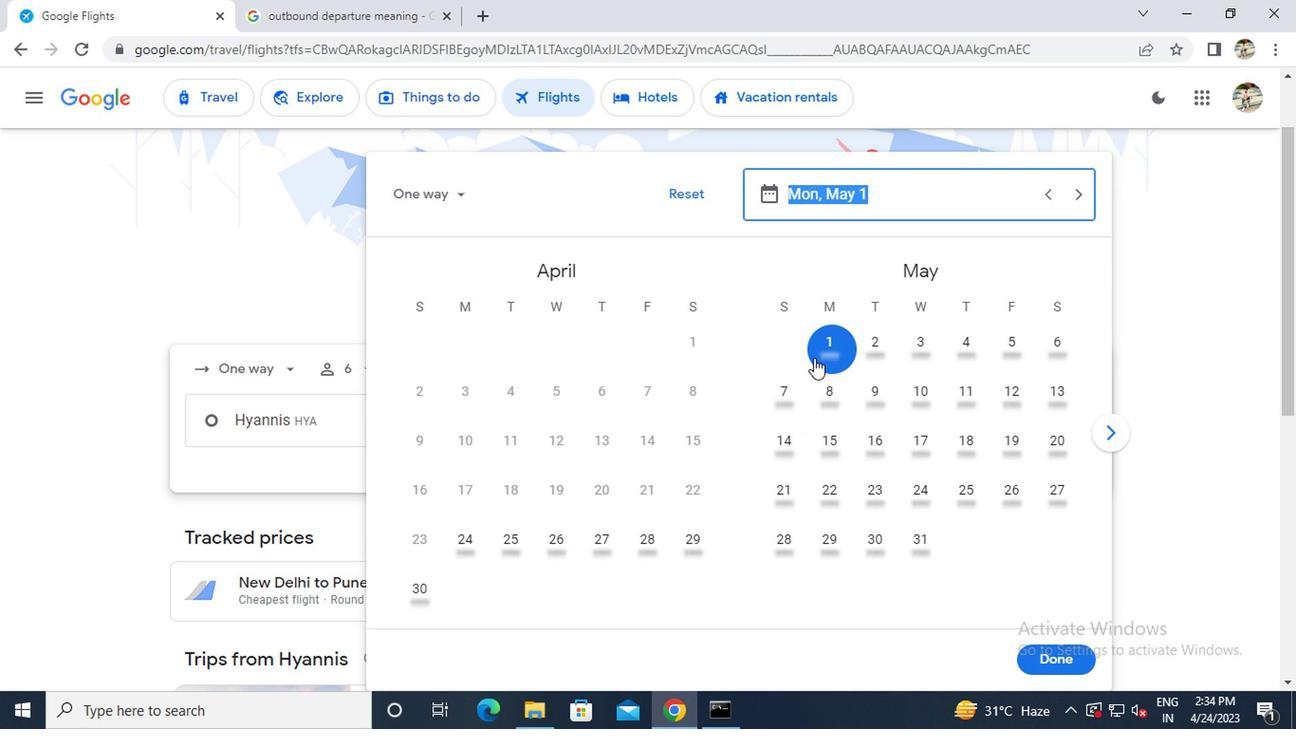 
Action: Mouse moved to (1050, 665)
Screenshot: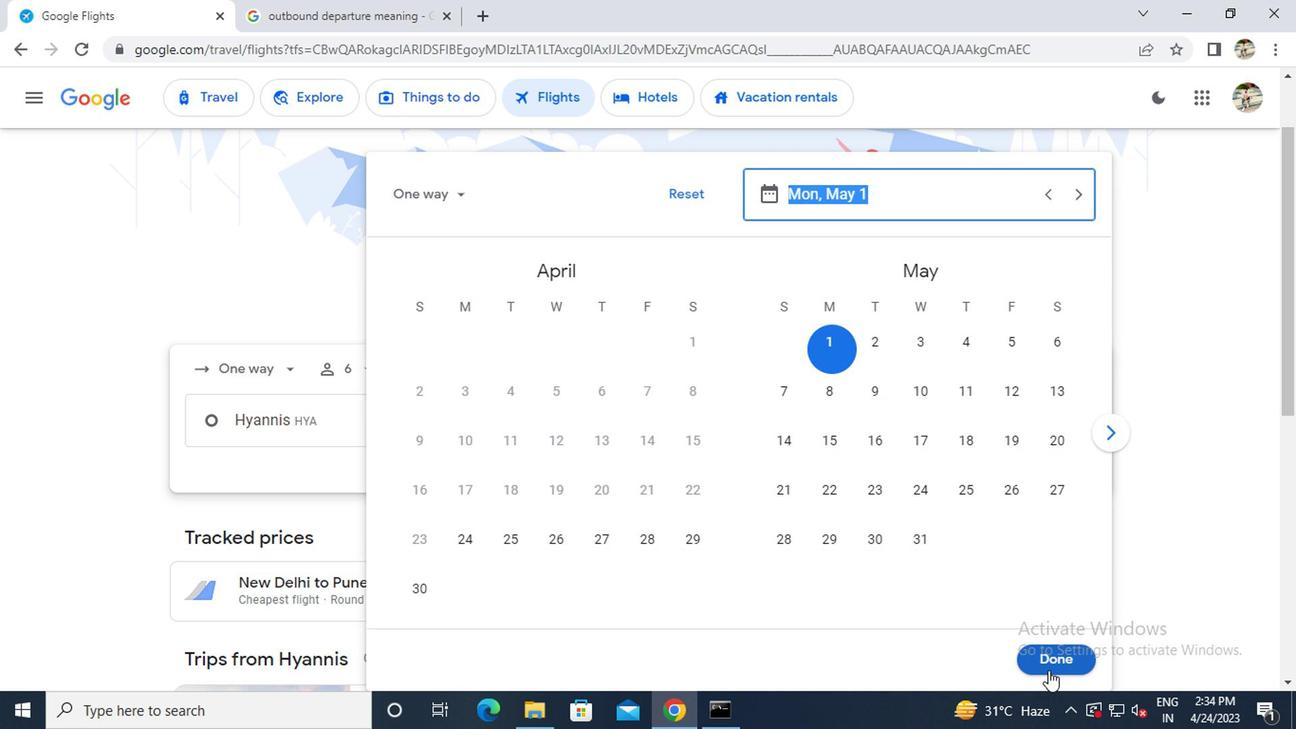 
Action: Mouse pressed left at (1050, 665)
Screenshot: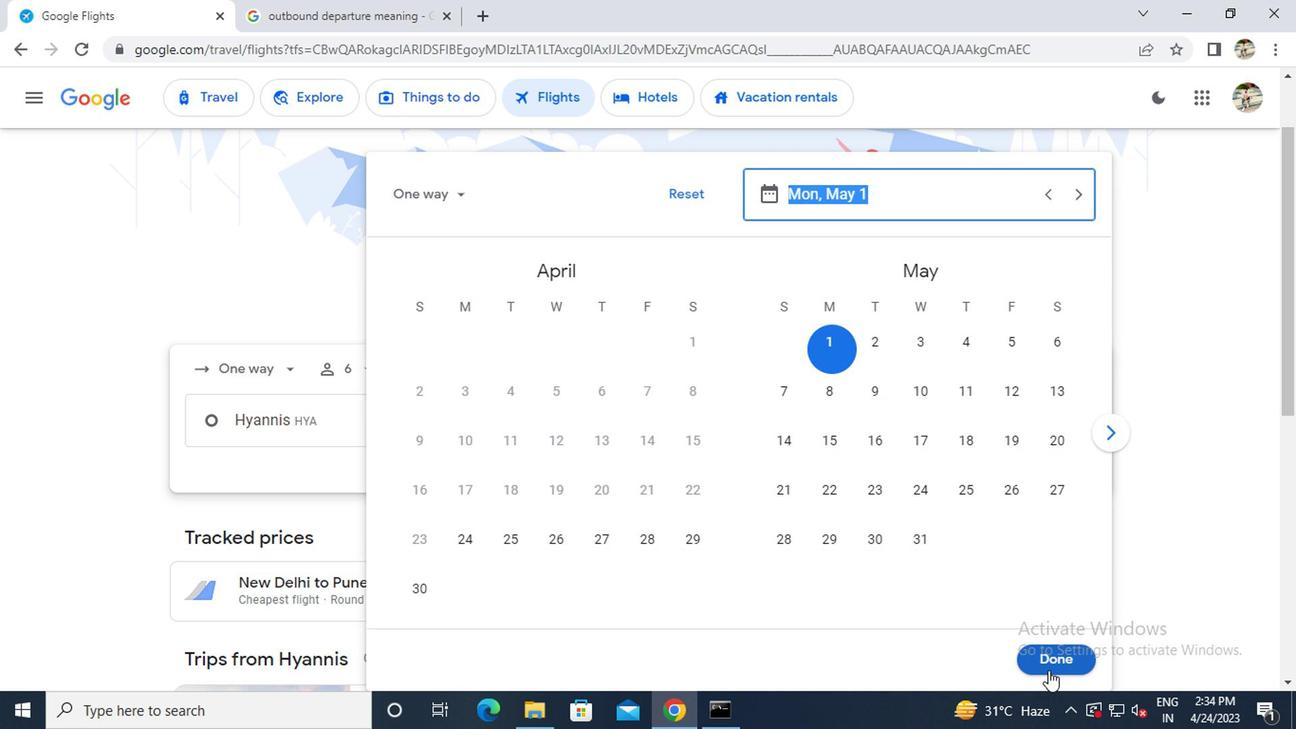 
Action: Mouse moved to (644, 499)
Screenshot: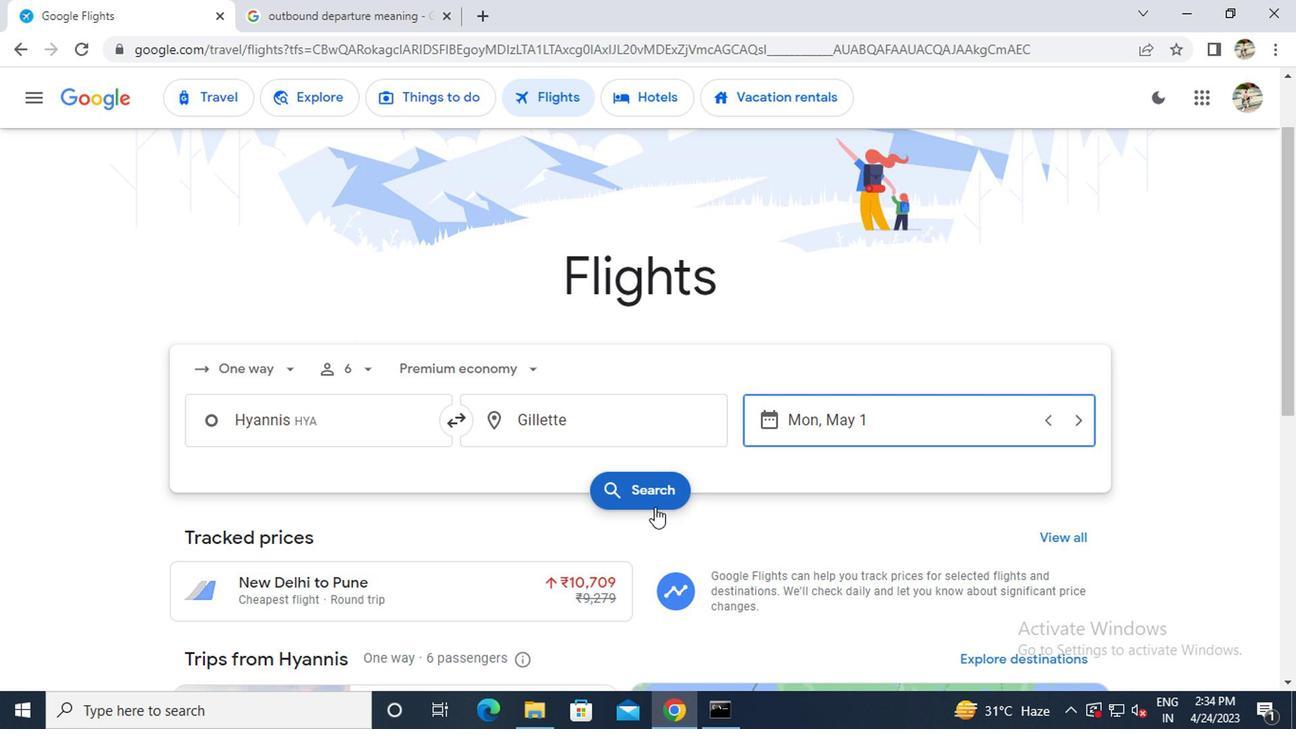 
Action: Mouse pressed left at (644, 499)
Screenshot: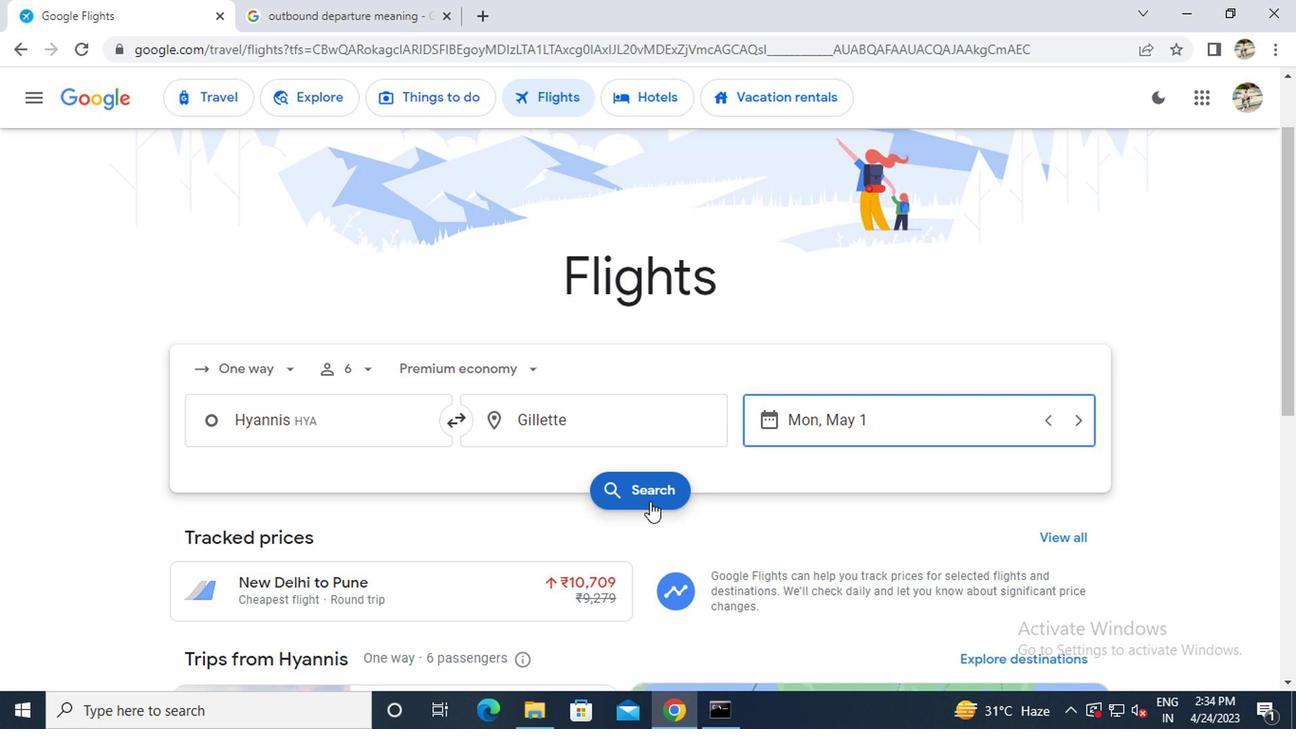 
Action: Mouse moved to (195, 272)
Screenshot: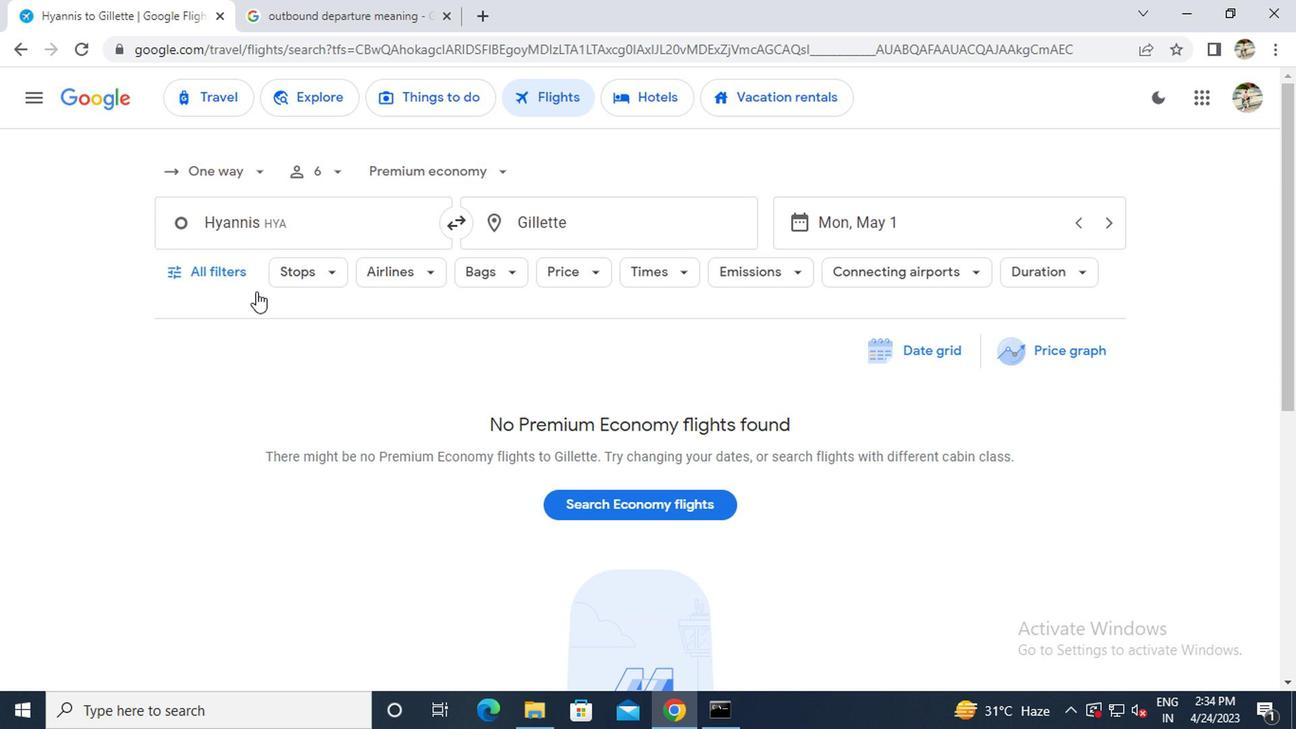 
Action: Mouse pressed left at (195, 272)
Screenshot: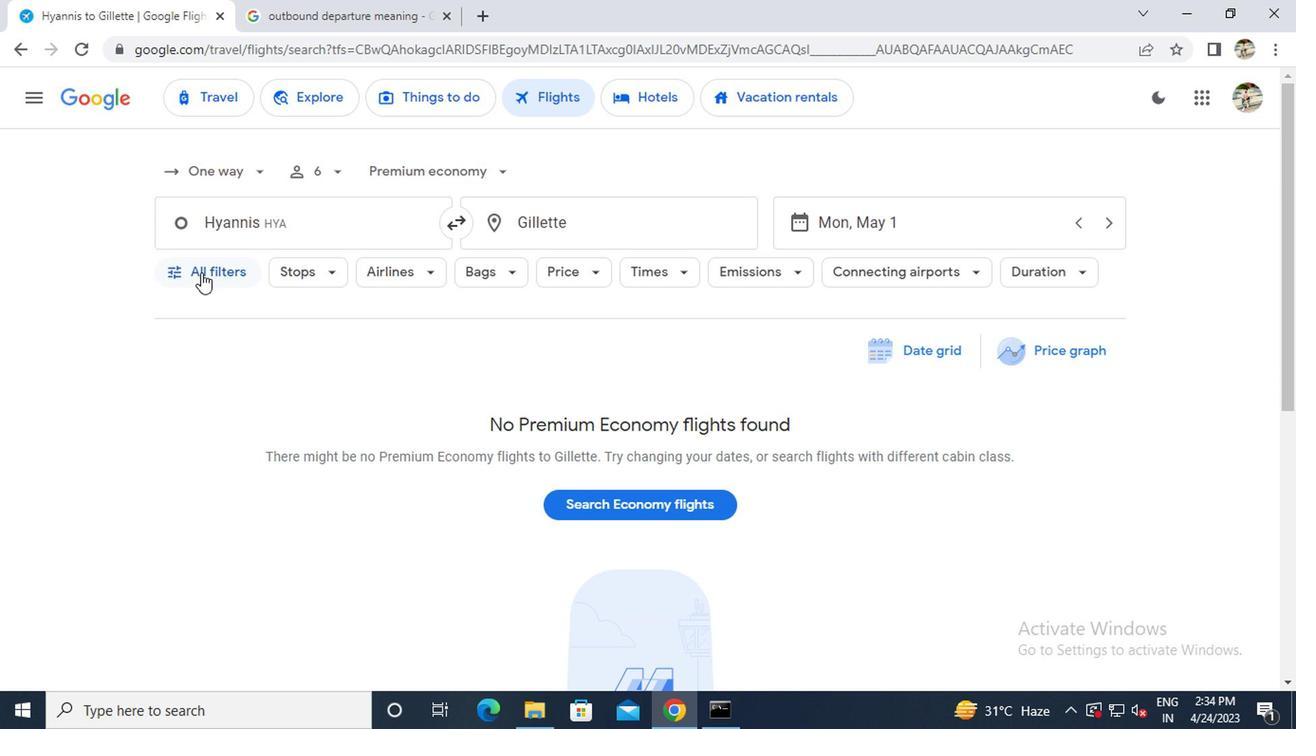 
Action: Mouse moved to (277, 422)
Screenshot: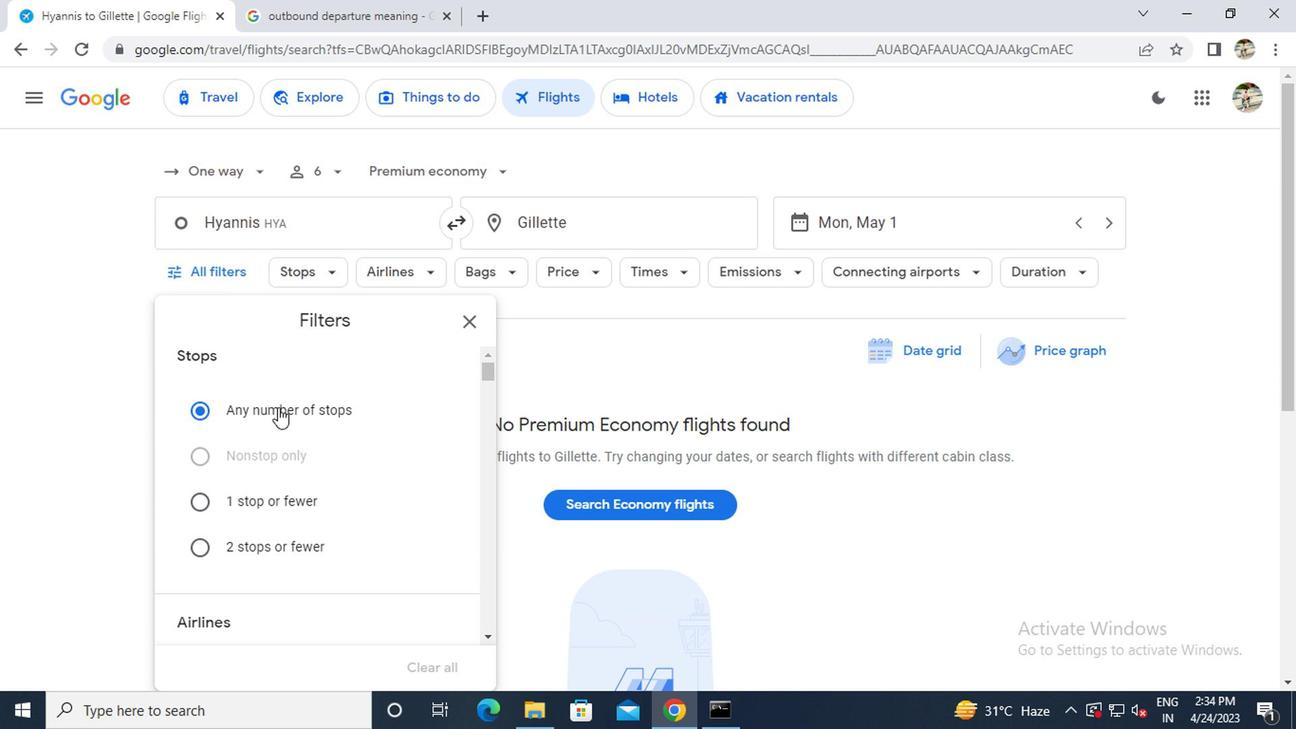 
Action: Mouse scrolled (277, 420) with delta (0, -1)
Screenshot: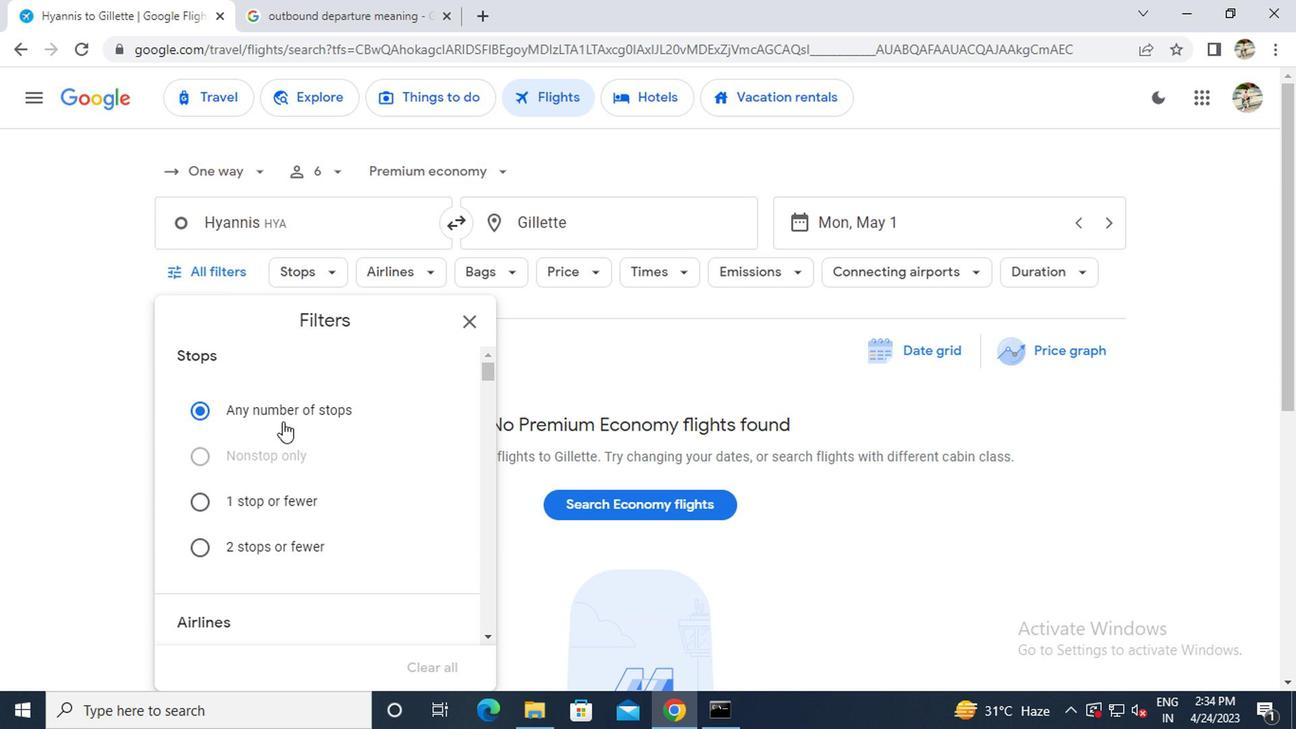 
Action: Mouse moved to (277, 422)
Screenshot: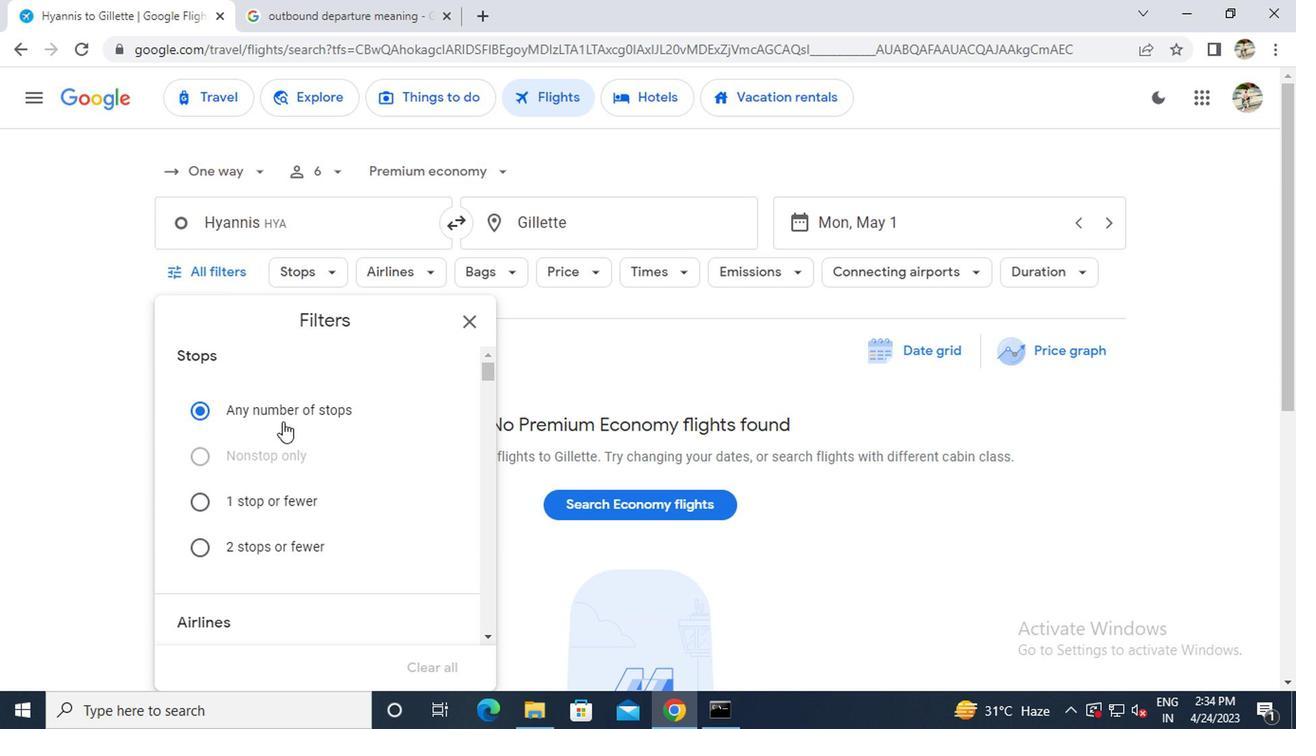 
Action: Mouse scrolled (277, 420) with delta (0, -1)
Screenshot: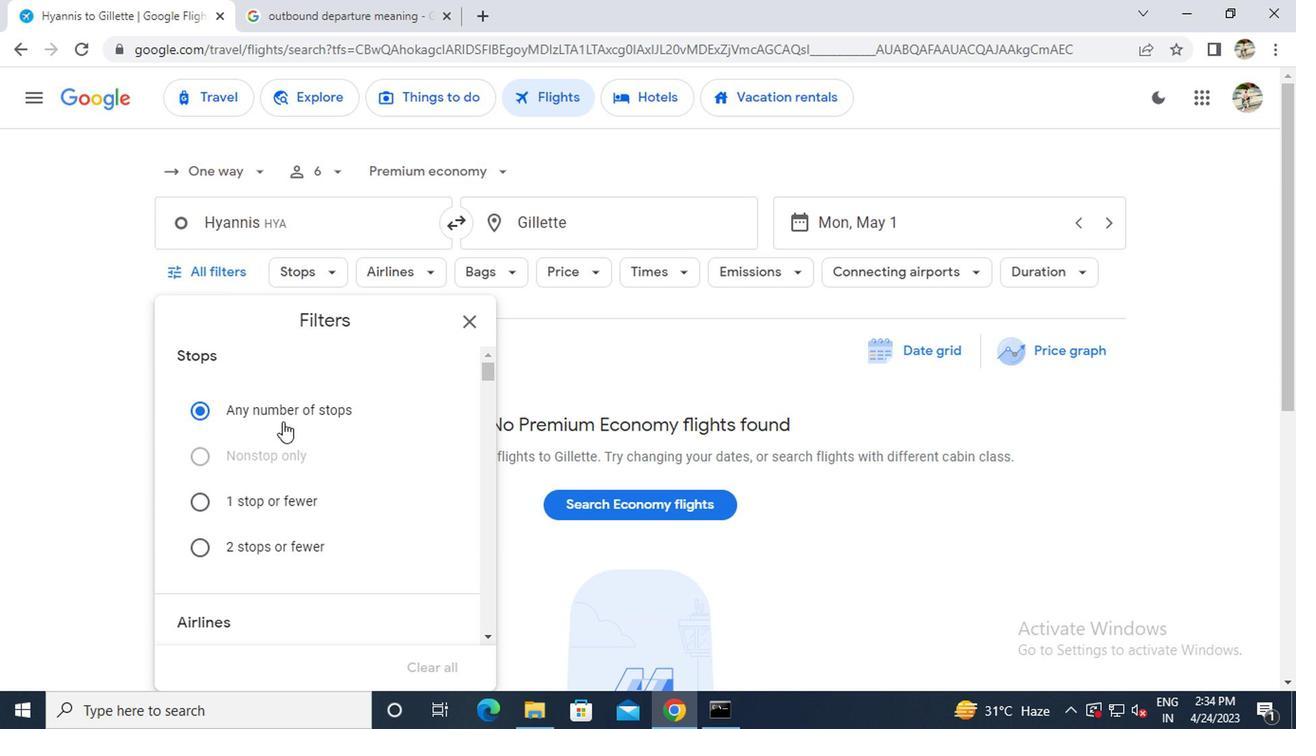 
Action: Mouse moved to (276, 415)
Screenshot: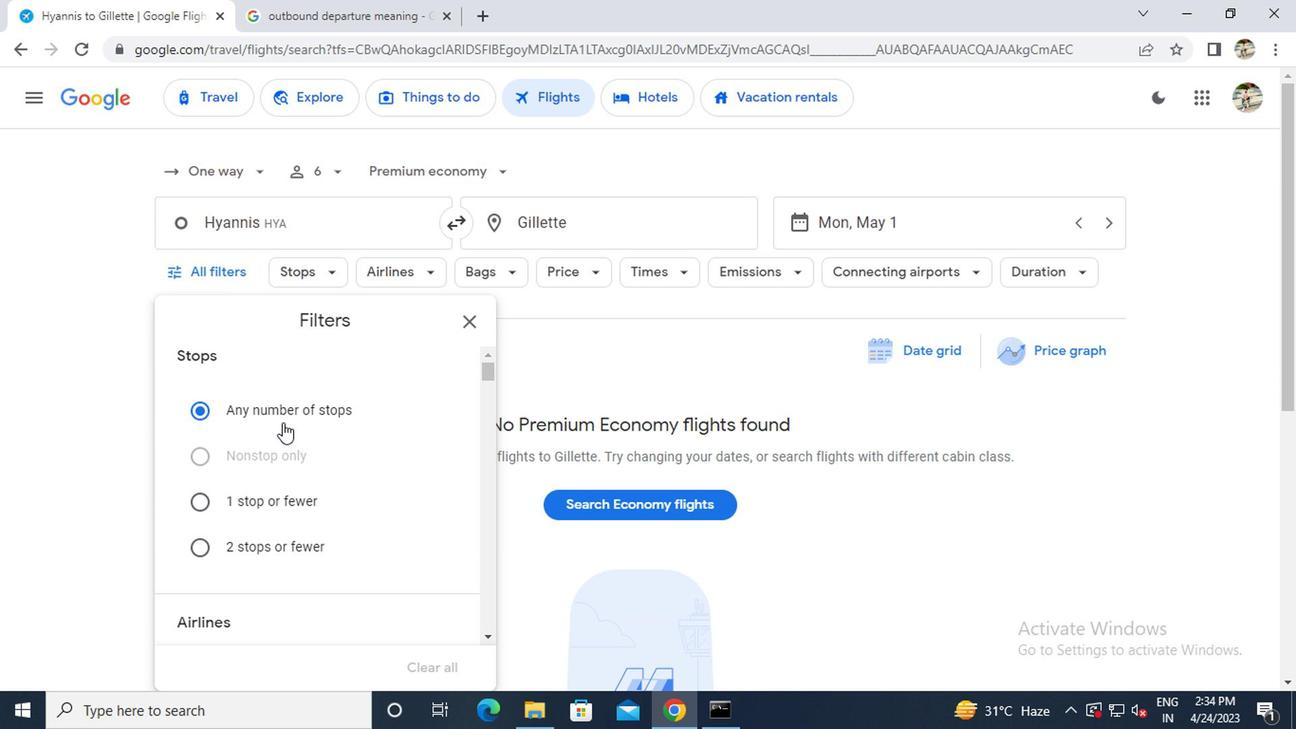 
Action: Mouse scrolled (276, 414) with delta (0, 0)
Screenshot: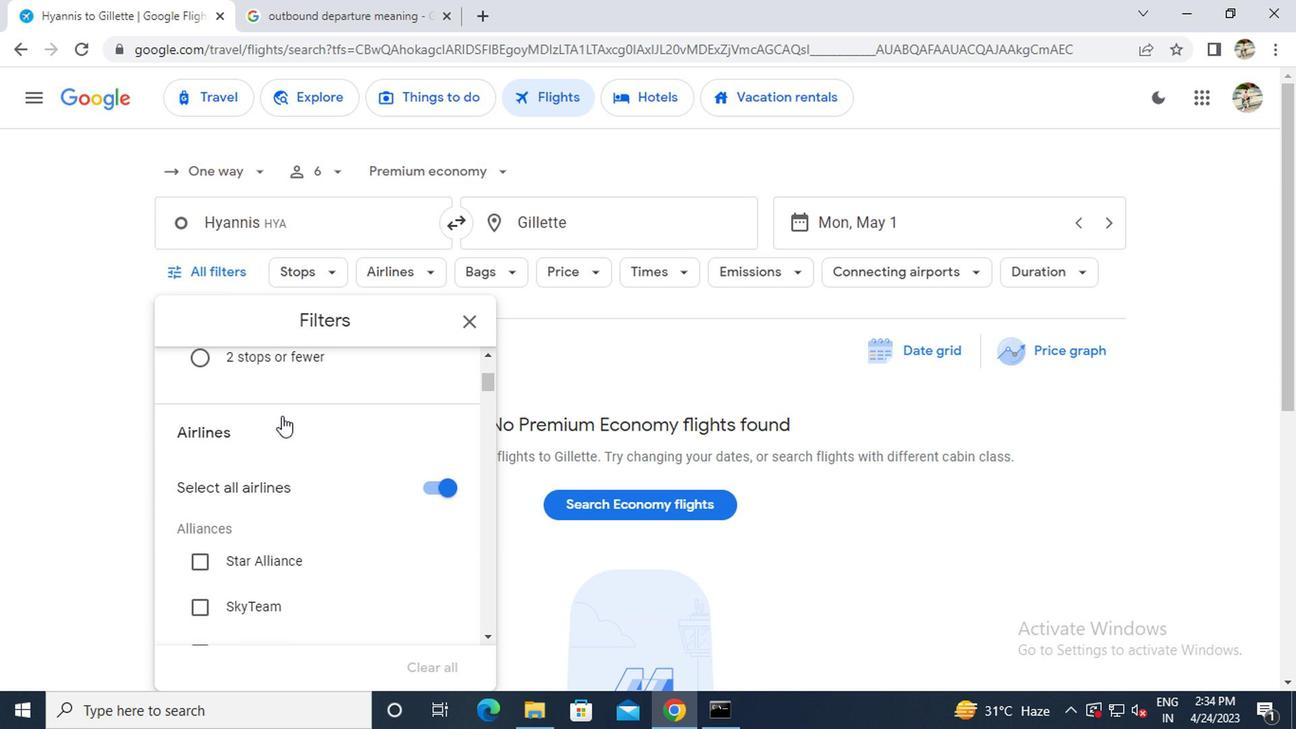 
Action: Mouse scrolled (276, 414) with delta (0, 0)
Screenshot: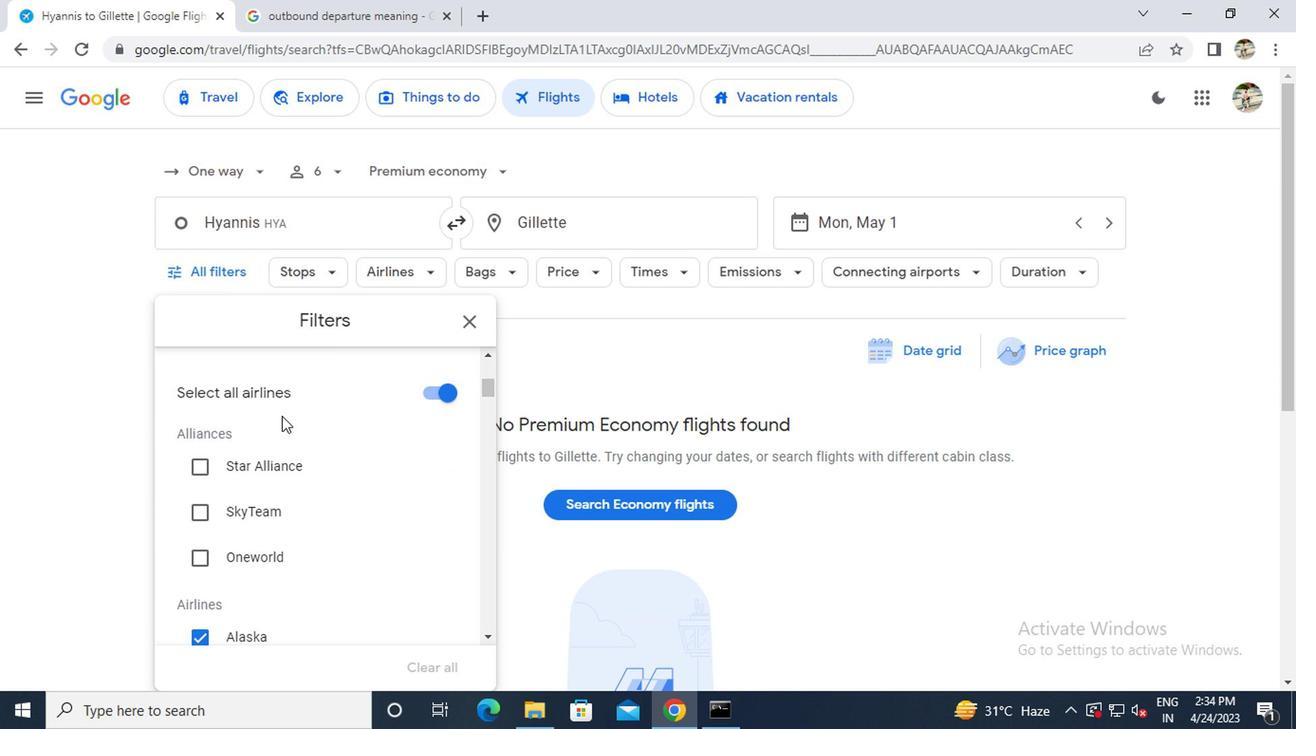 
Action: Mouse scrolled (276, 414) with delta (0, 0)
Screenshot: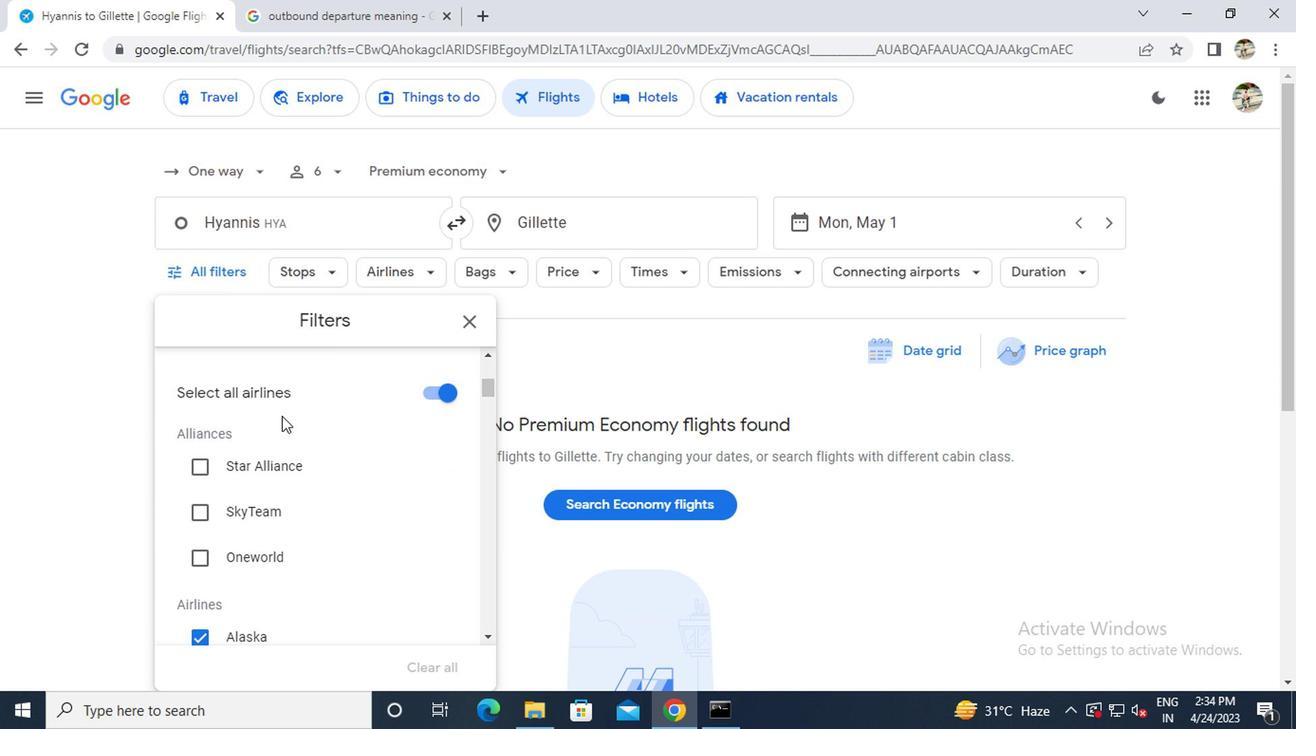 
Action: Mouse scrolled (276, 414) with delta (0, 0)
Screenshot: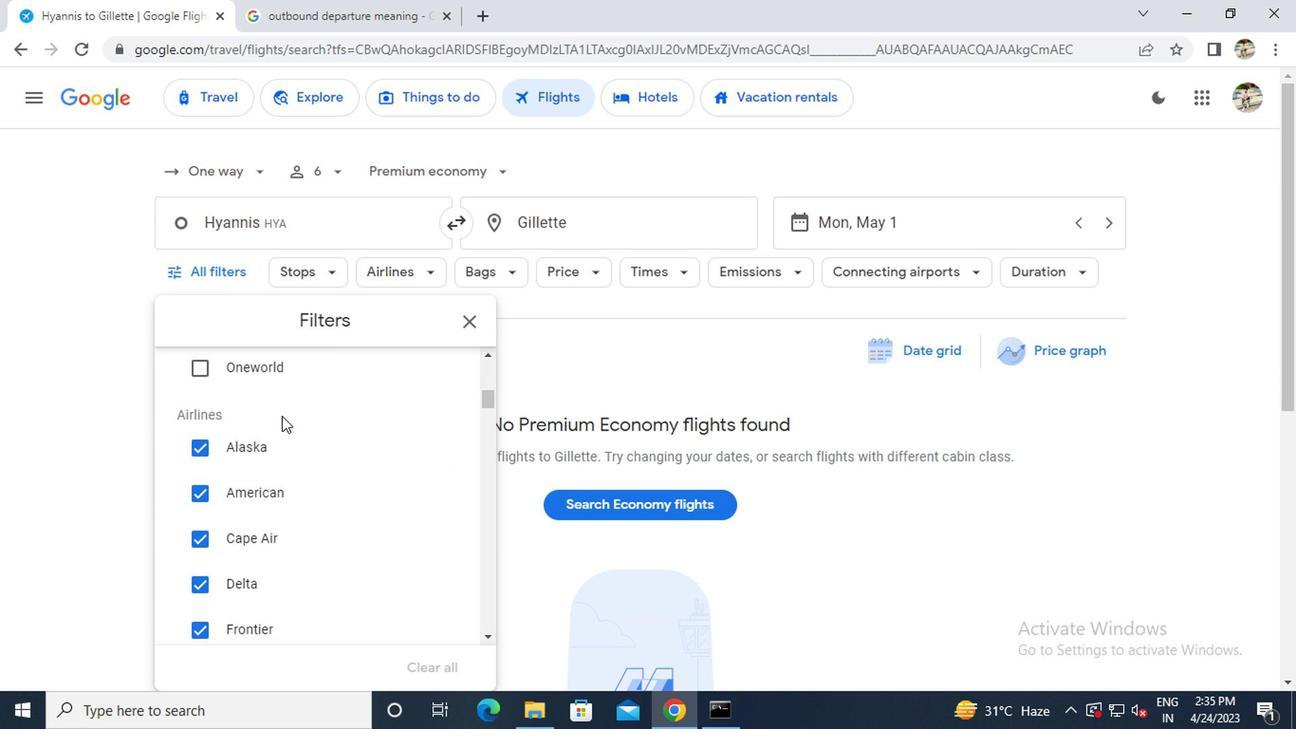 
Action: Mouse moved to (278, 414)
Screenshot: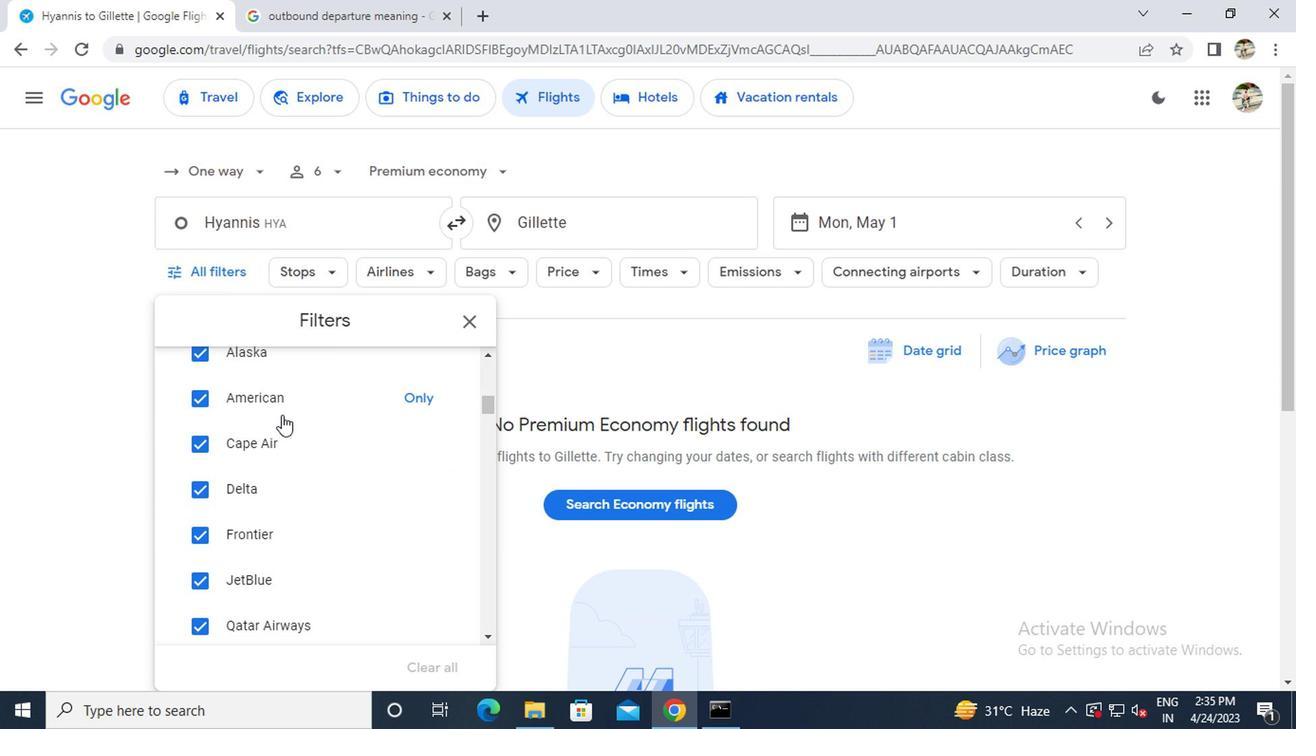 
Action: Mouse scrolled (278, 413) with delta (0, -1)
Screenshot: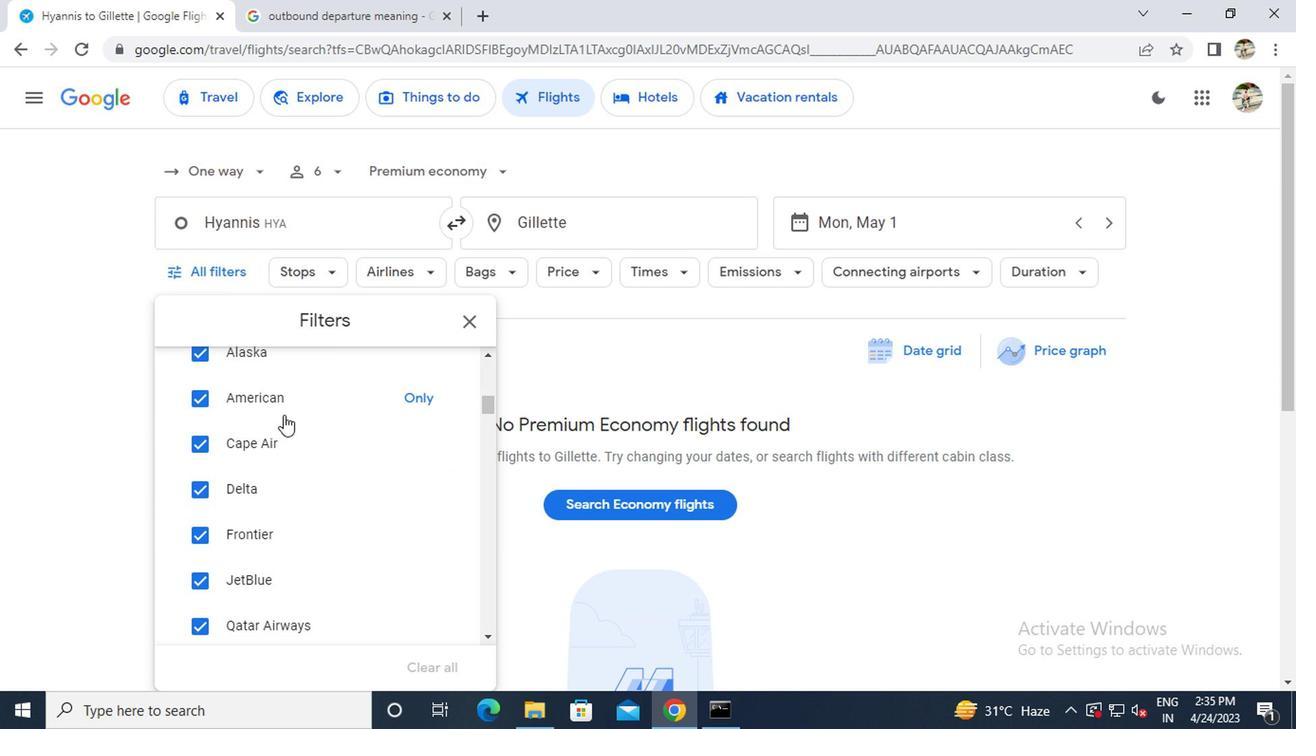 
Action: Mouse scrolled (278, 413) with delta (0, -1)
Screenshot: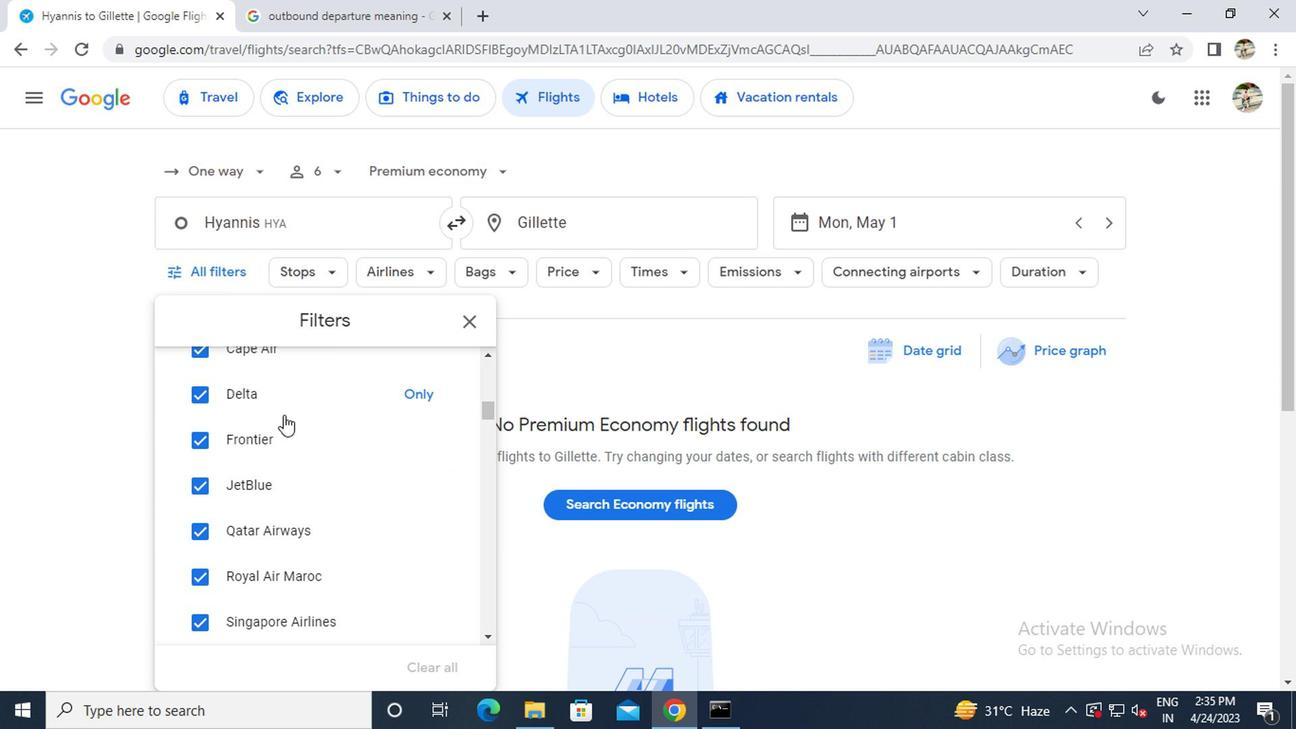 
Action: Mouse scrolled (278, 413) with delta (0, -1)
Screenshot: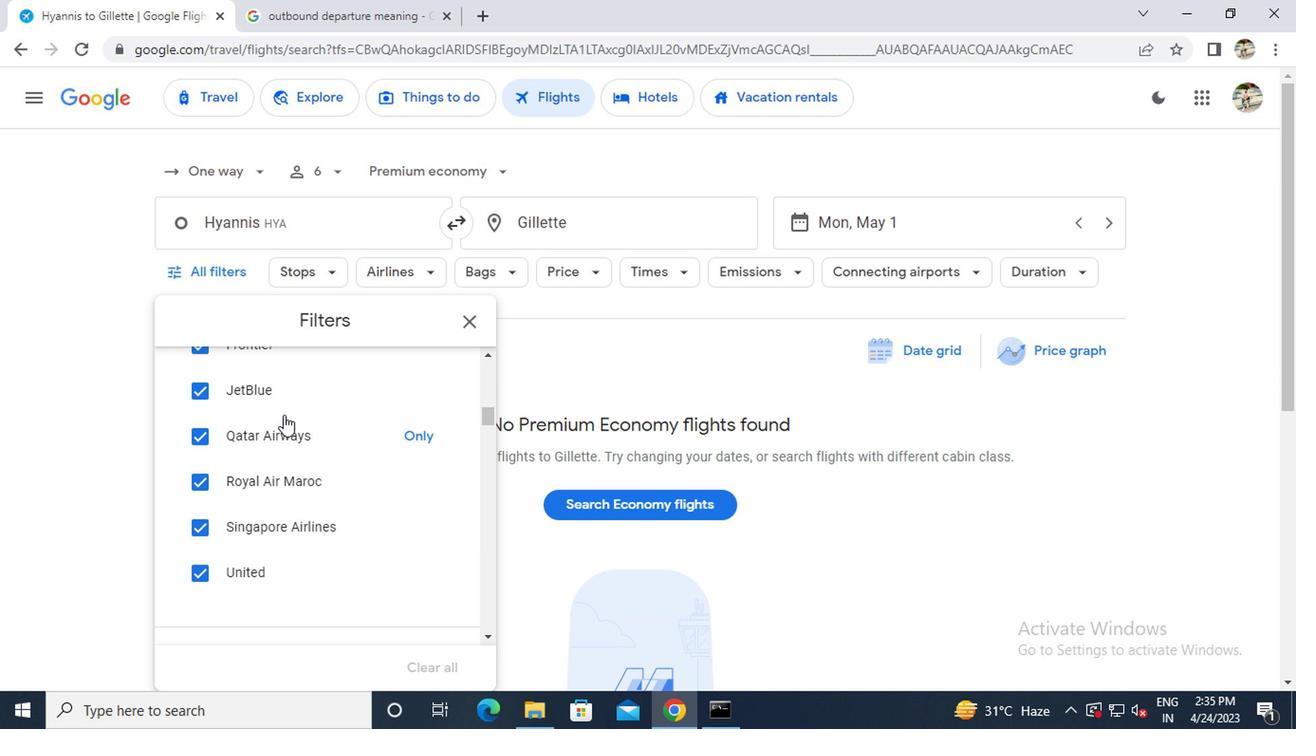 
Action: Mouse scrolled (278, 413) with delta (0, -1)
Screenshot: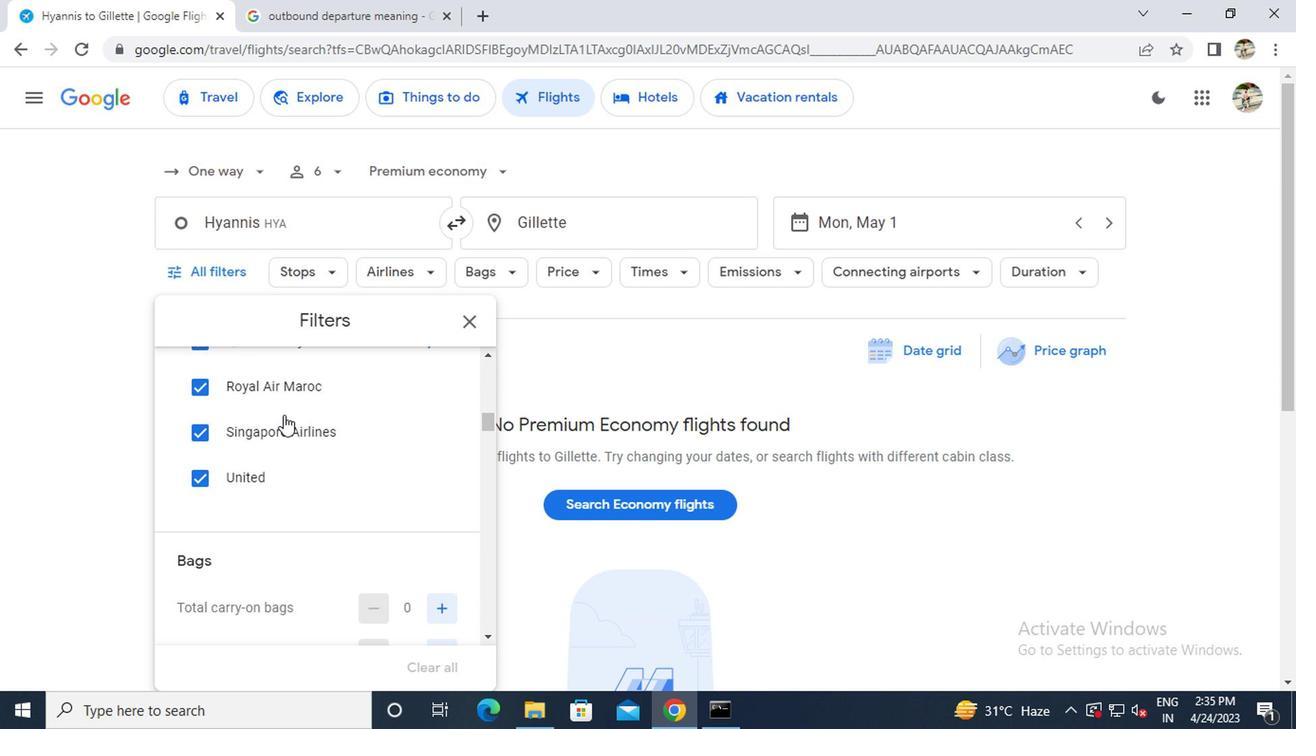 
Action: Mouse scrolled (278, 413) with delta (0, -1)
Screenshot: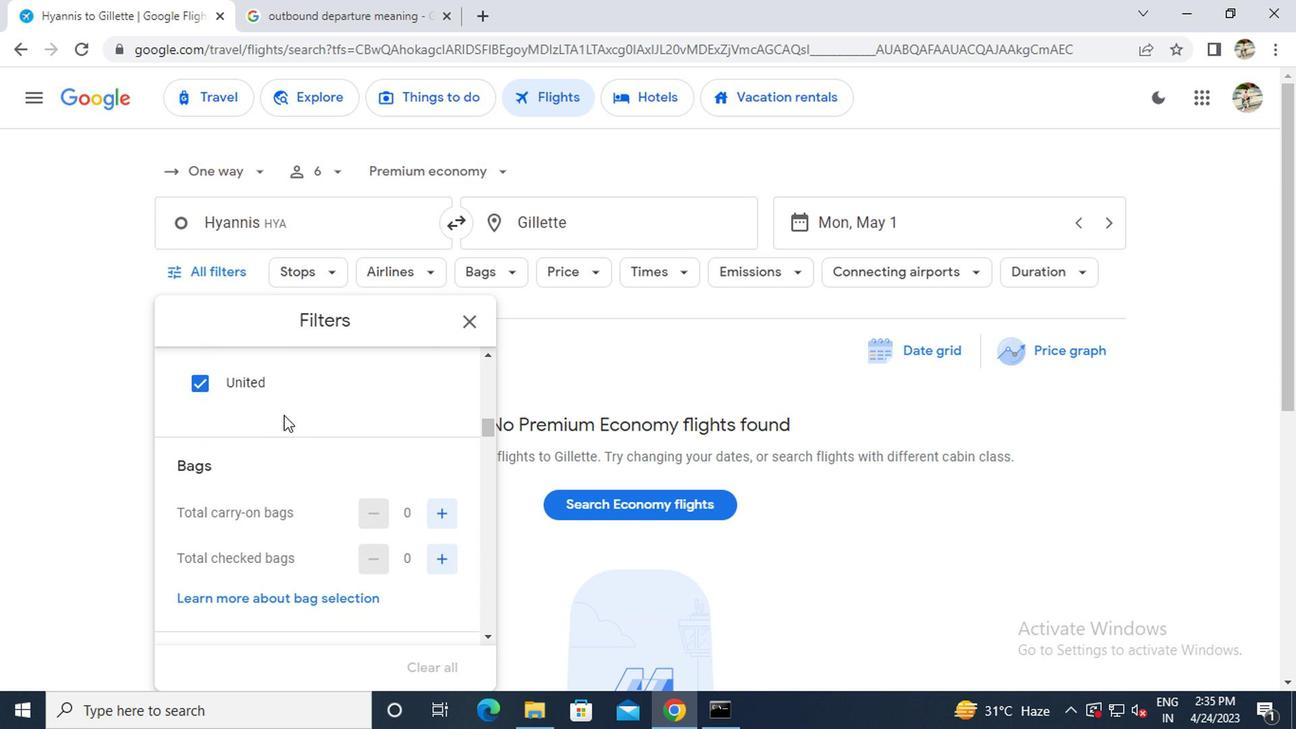 
Action: Mouse scrolled (278, 413) with delta (0, -1)
Screenshot: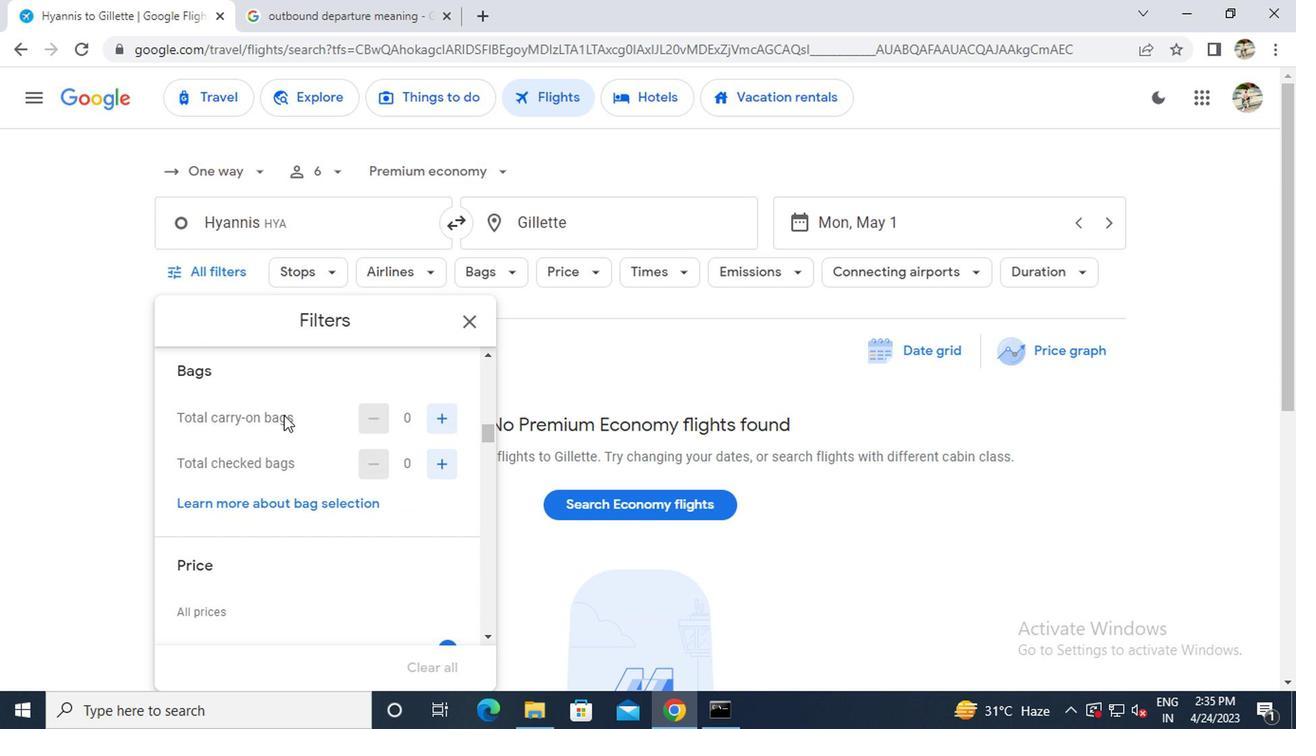 
Action: Mouse scrolled (278, 413) with delta (0, -1)
Screenshot: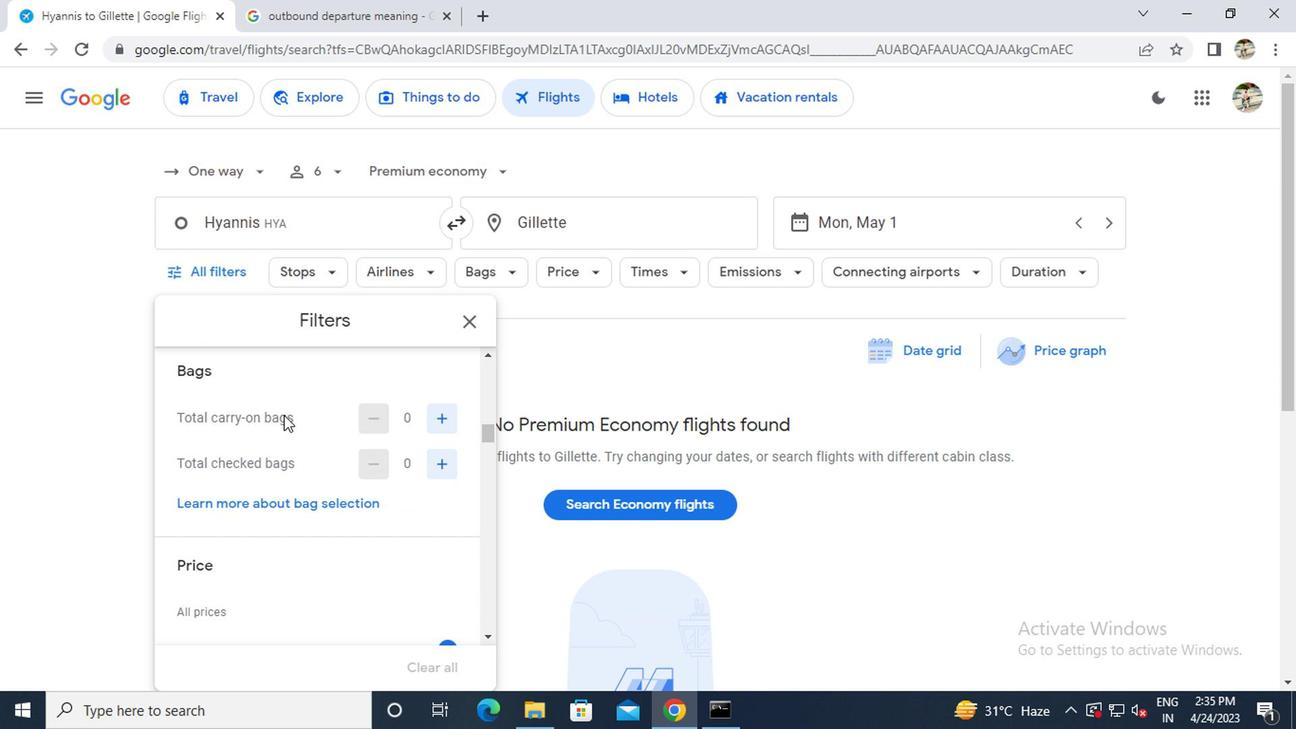 
Action: Mouse moved to (433, 454)
Screenshot: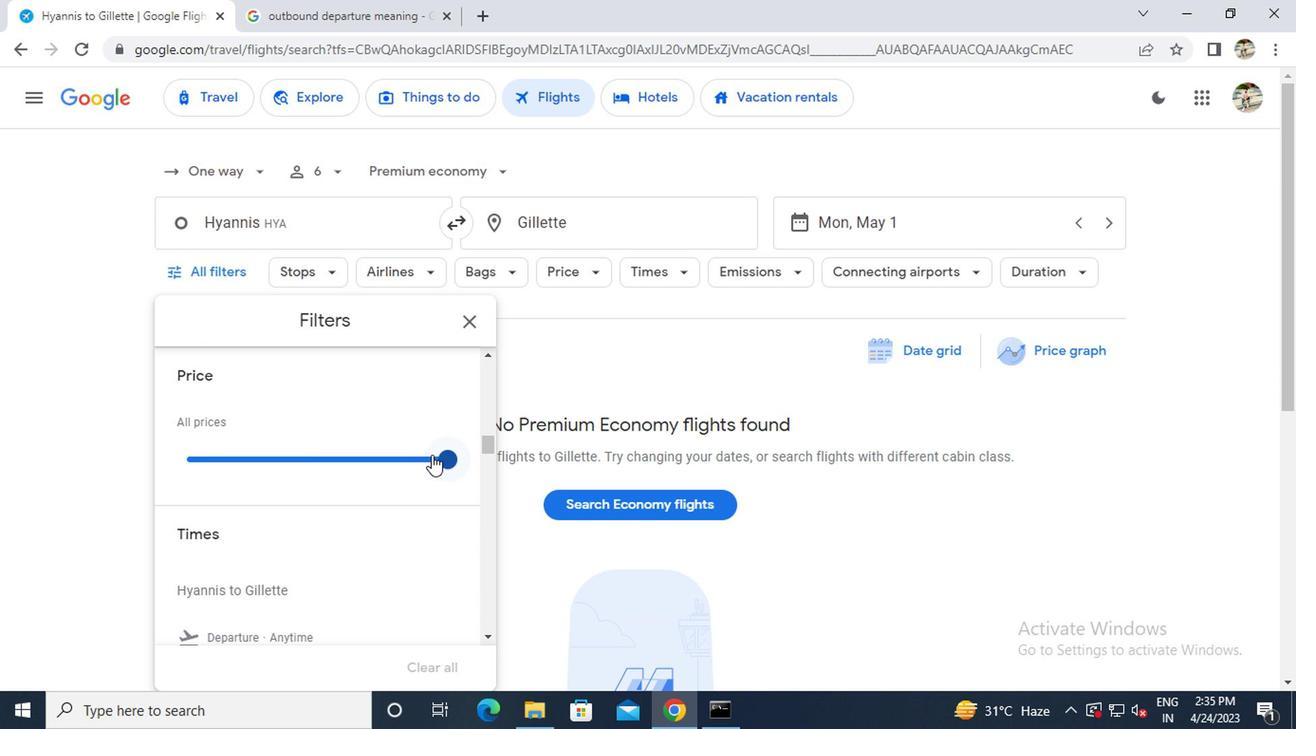 
Action: Mouse pressed left at (433, 454)
Screenshot: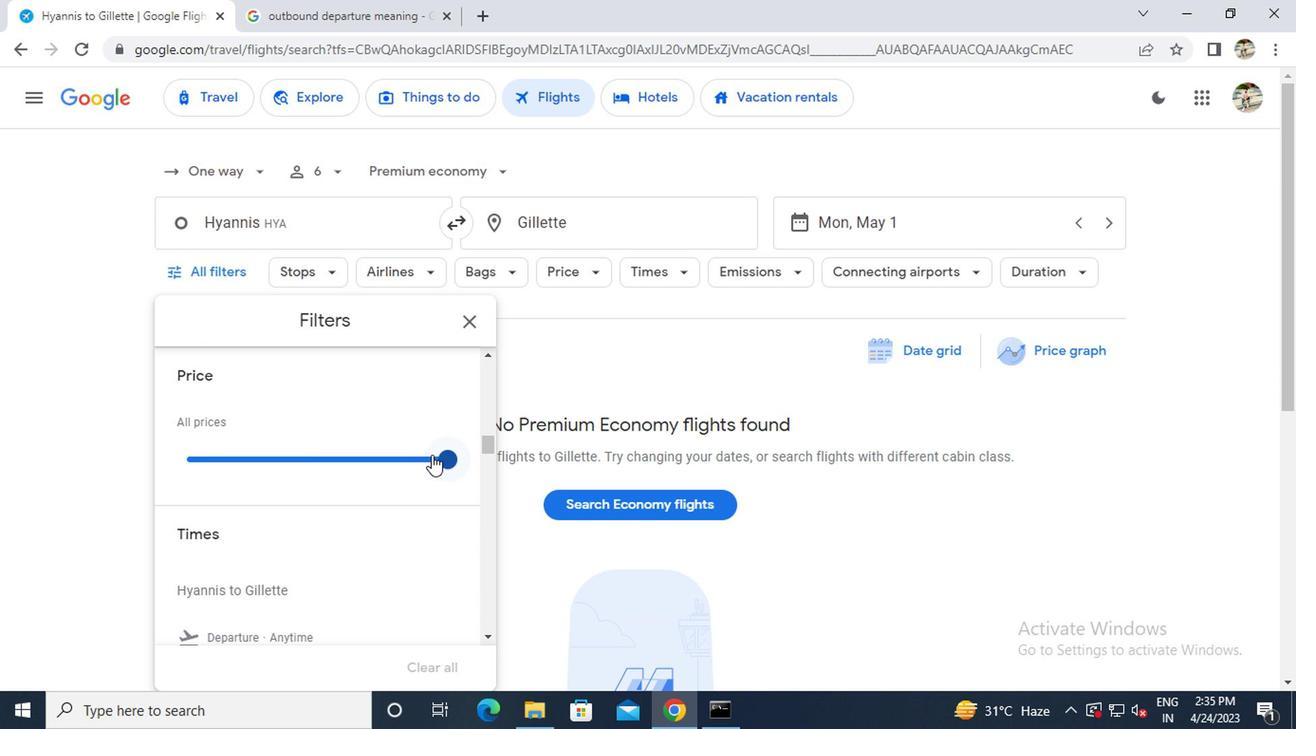 
Action: Mouse moved to (353, 519)
Screenshot: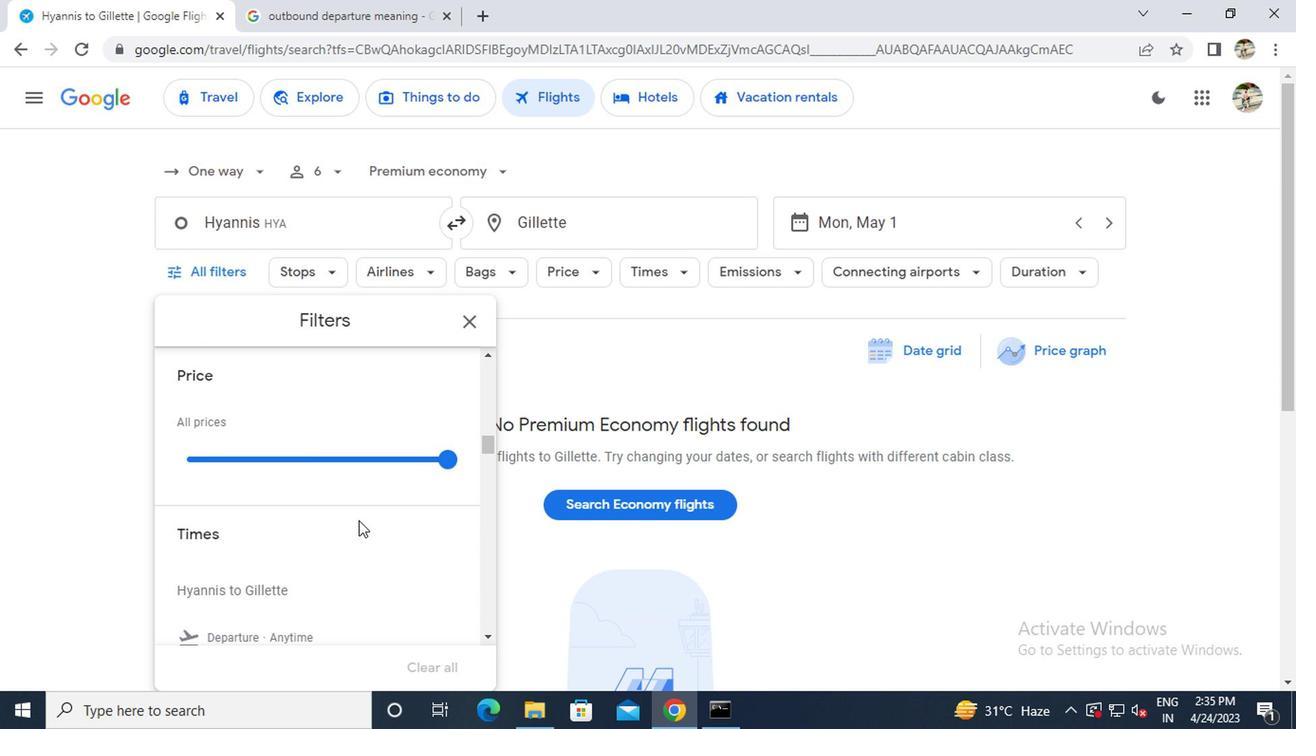 
Action: Mouse scrolled (353, 518) with delta (0, 0)
Screenshot: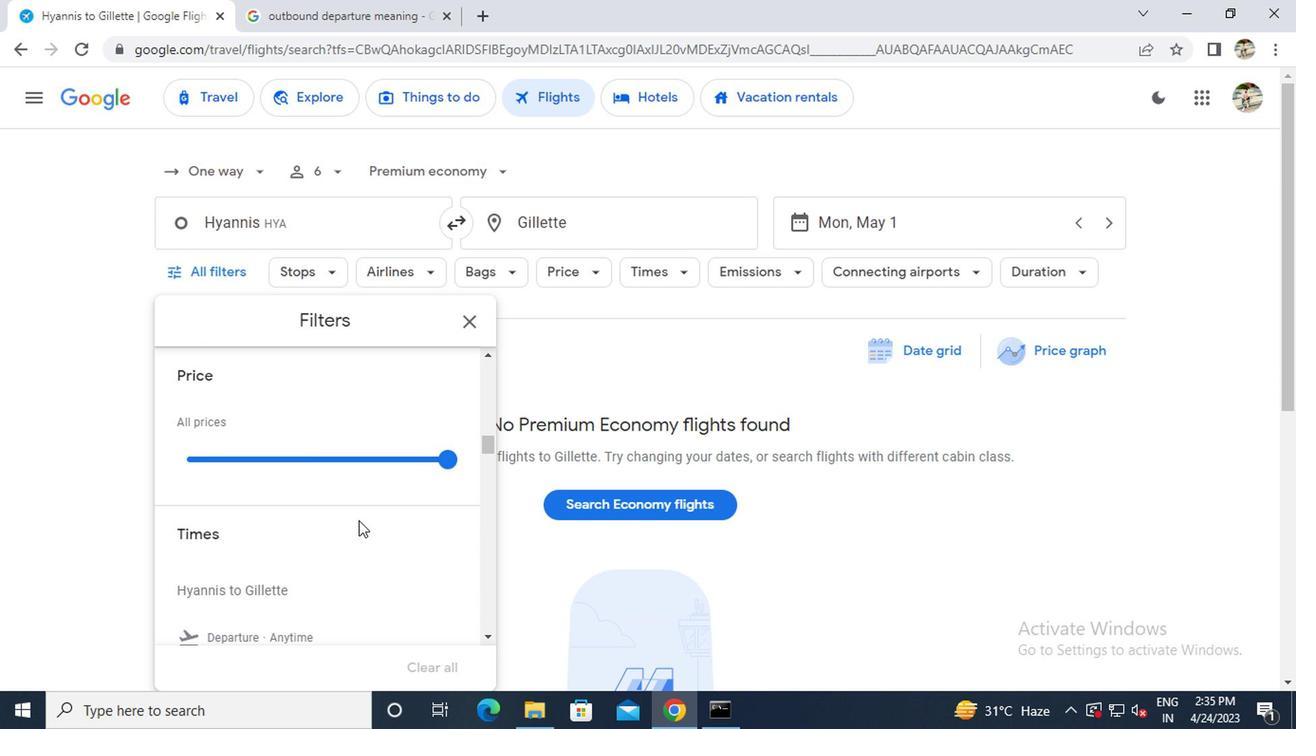 
Action: Mouse scrolled (353, 518) with delta (0, 0)
Screenshot: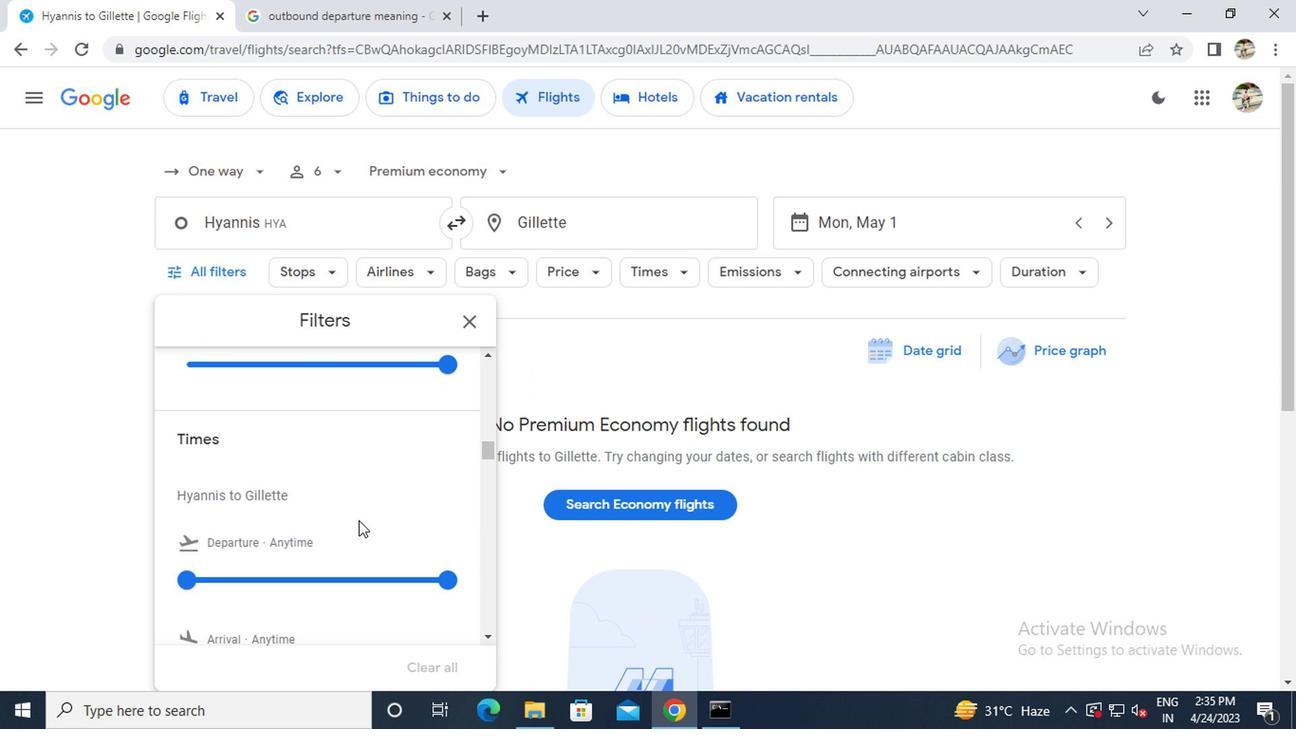 
Action: Mouse moved to (403, 480)
Screenshot: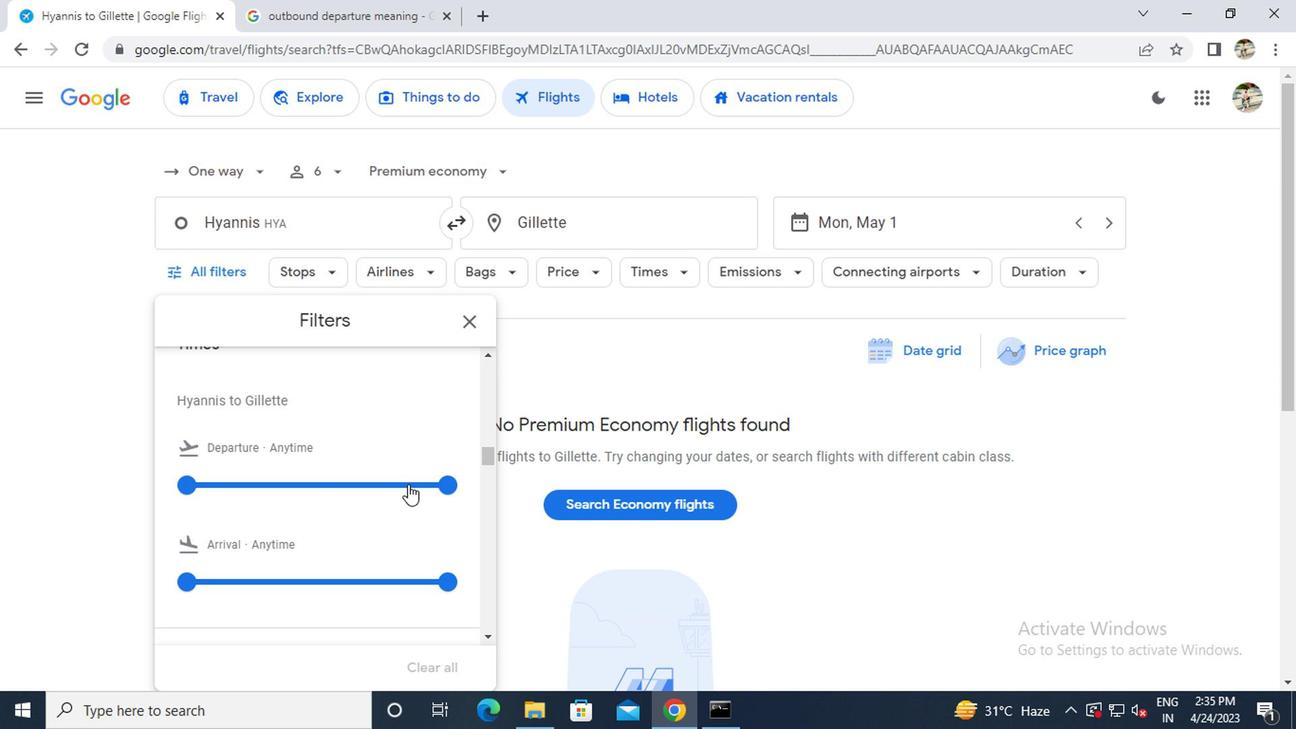 
Action: Mouse pressed left at (403, 480)
Screenshot: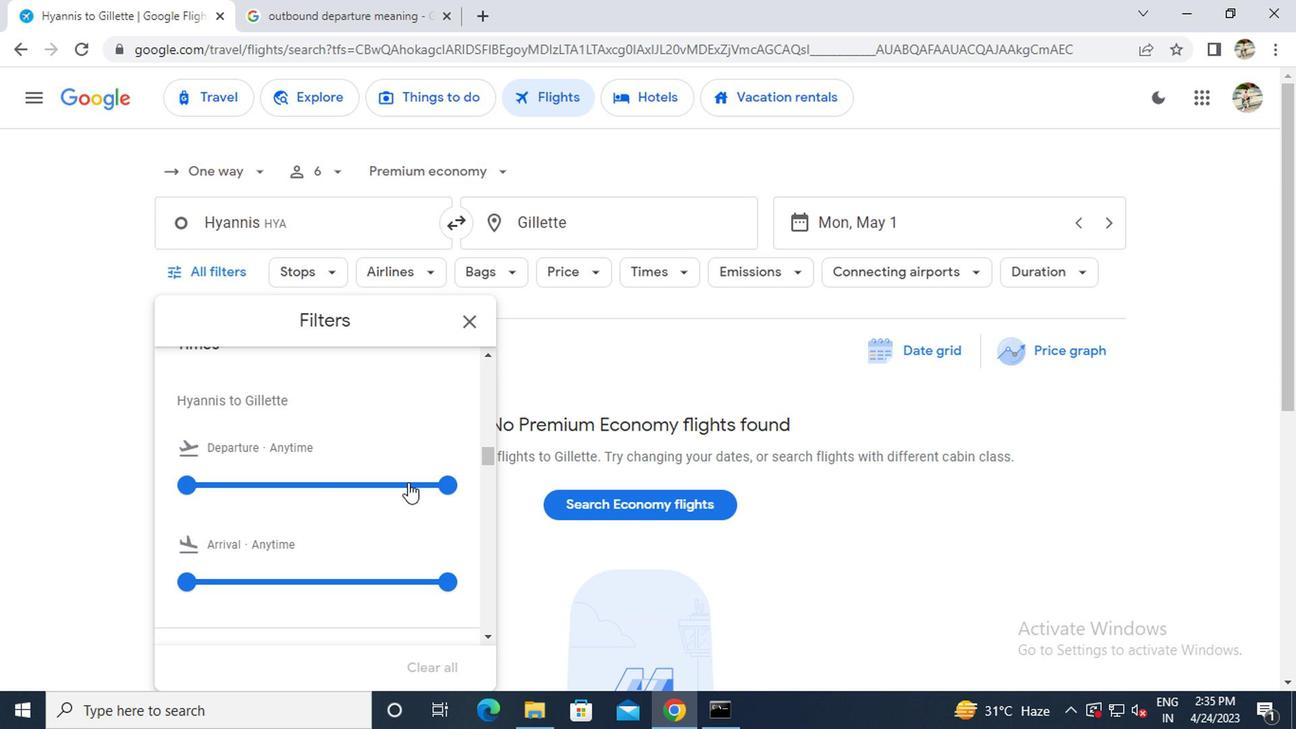 
Action: Mouse moved to (174, 482)
Screenshot: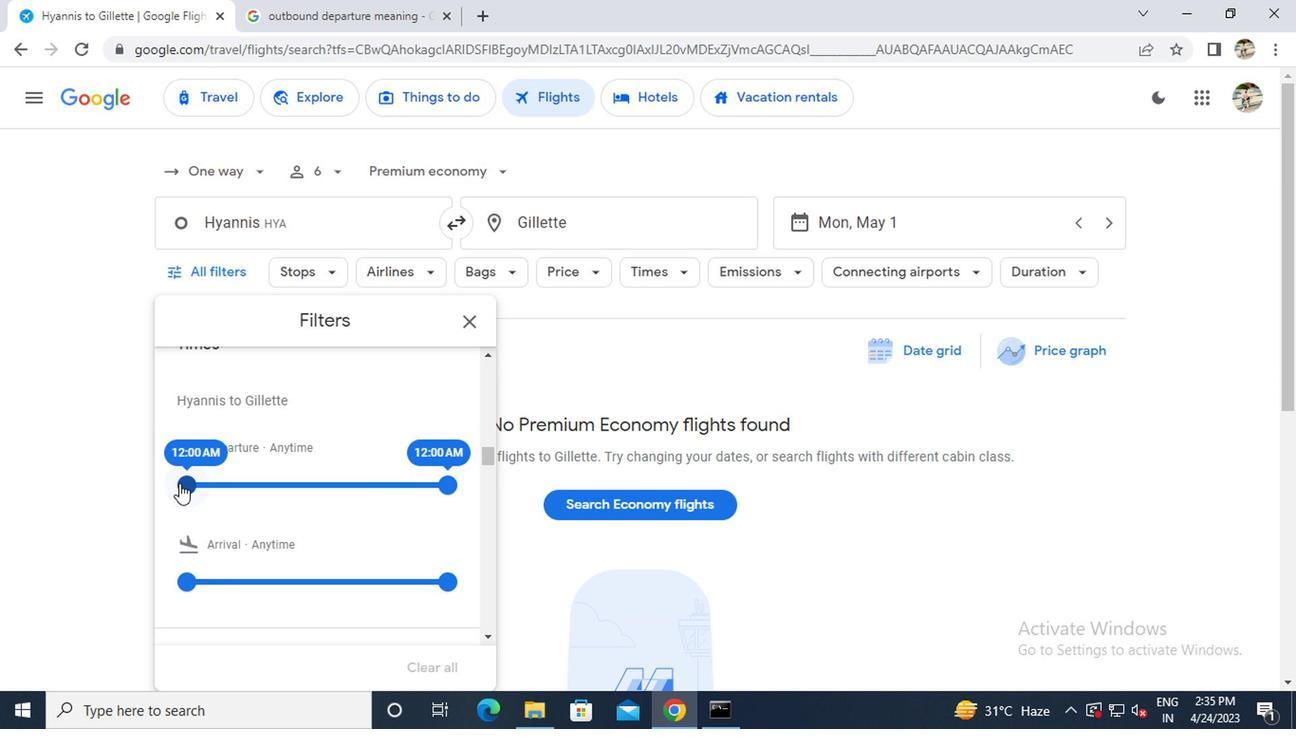 
Action: Mouse pressed left at (174, 482)
Screenshot: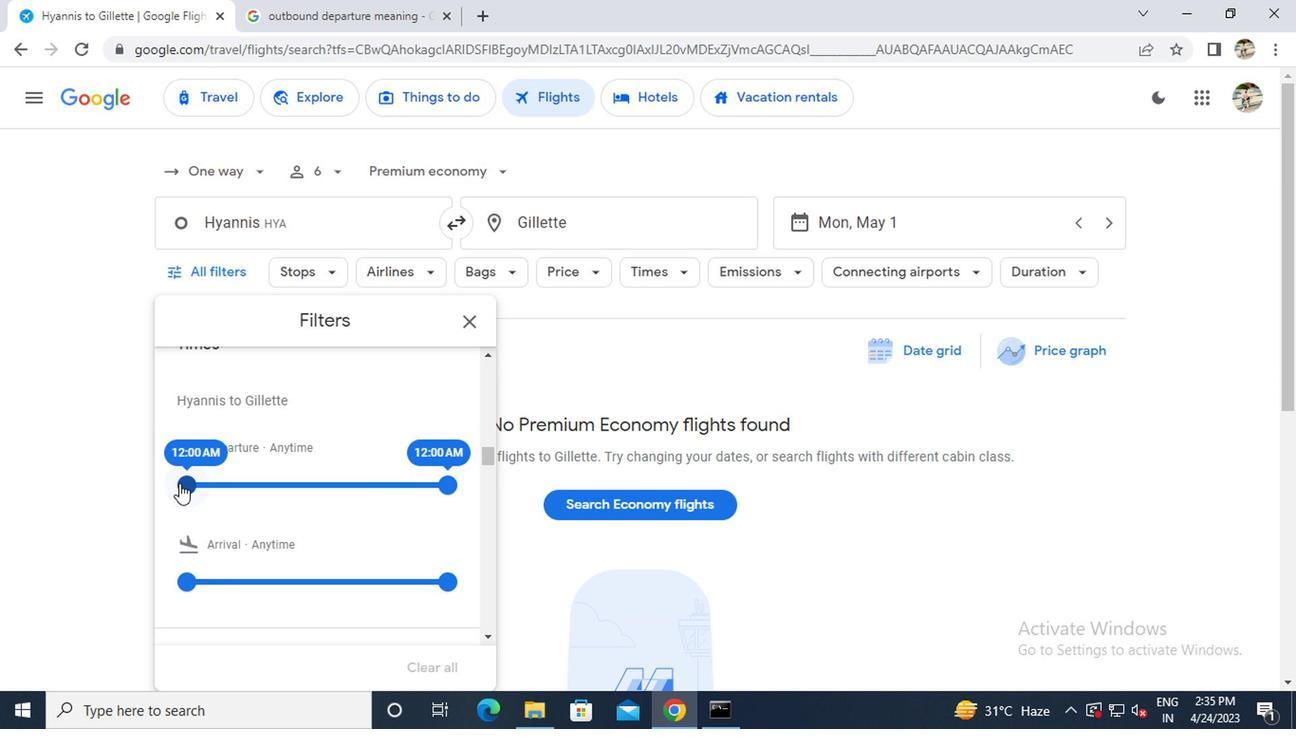 
Action: Mouse moved to (467, 320)
Screenshot: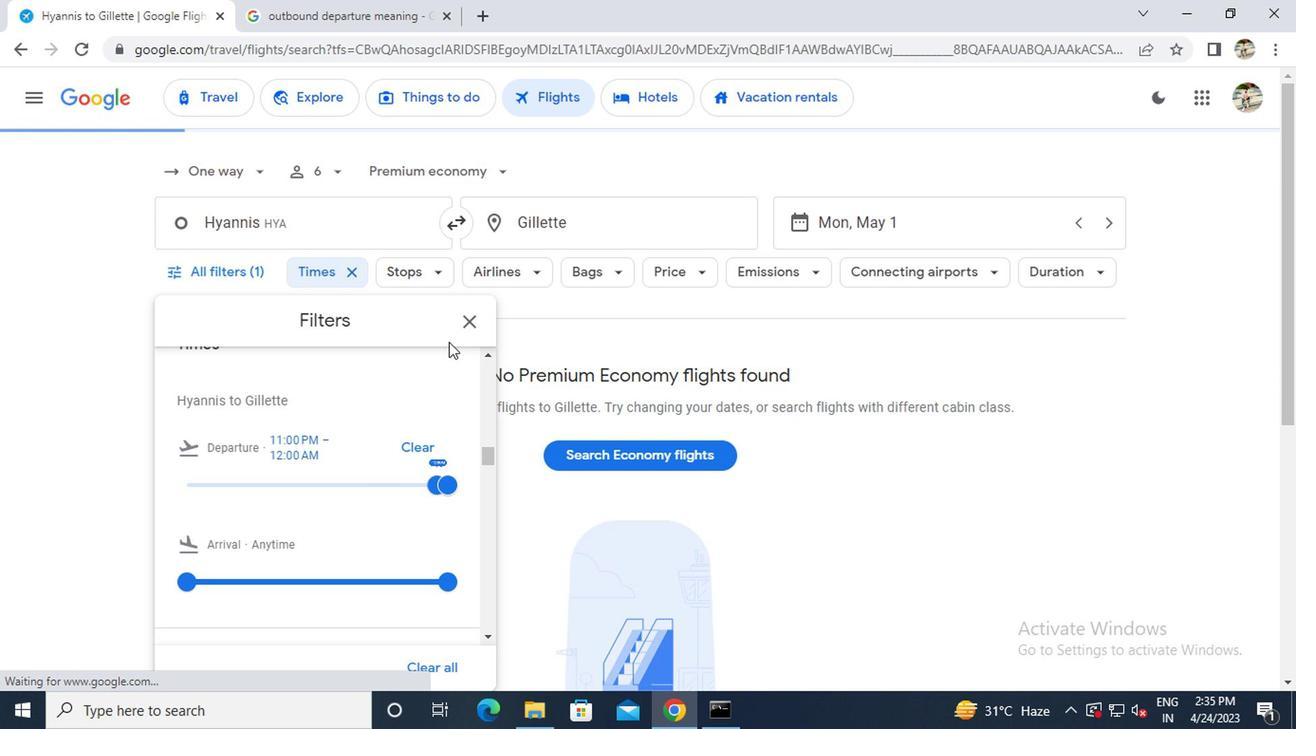 
Action: Mouse pressed left at (467, 320)
Screenshot: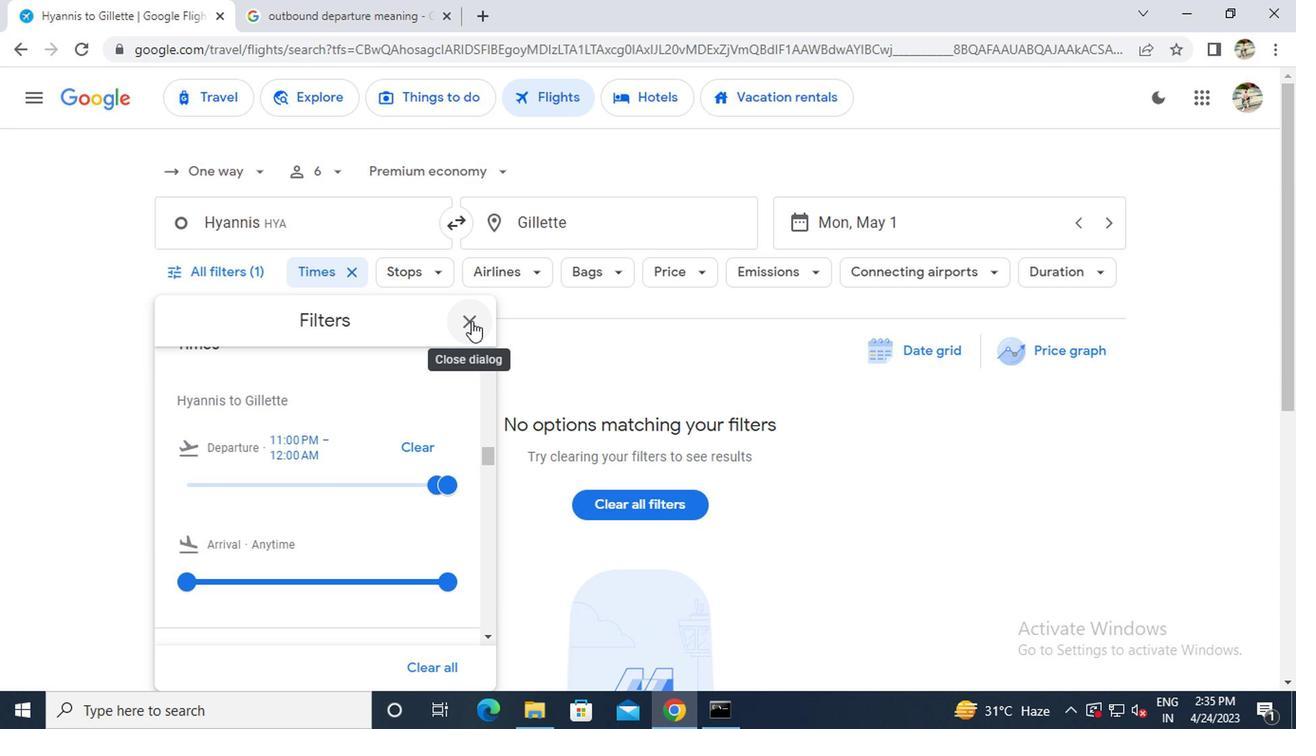 
